 Task: Check the sale-to-list ratio of central air conditioning in the last 3 years.
Action: Mouse moved to (1018, 228)
Screenshot: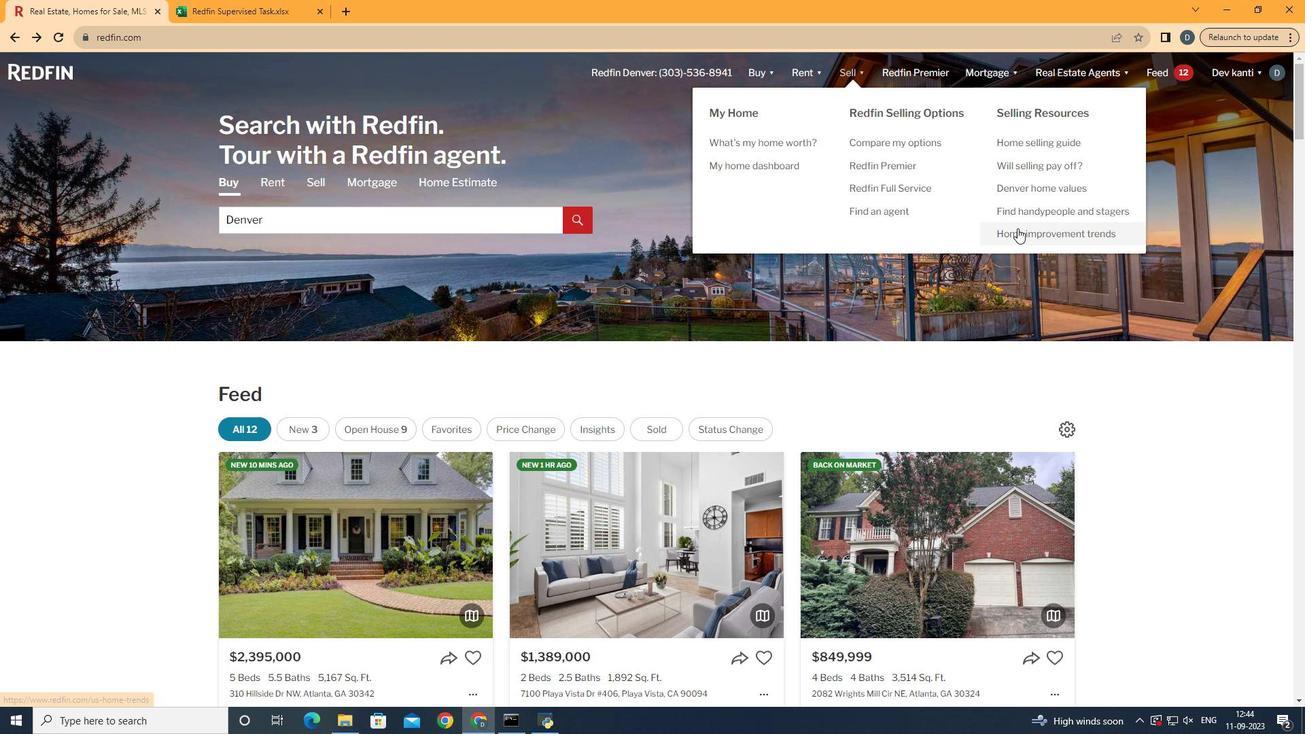
Action: Mouse pressed left at (1018, 228)
Screenshot: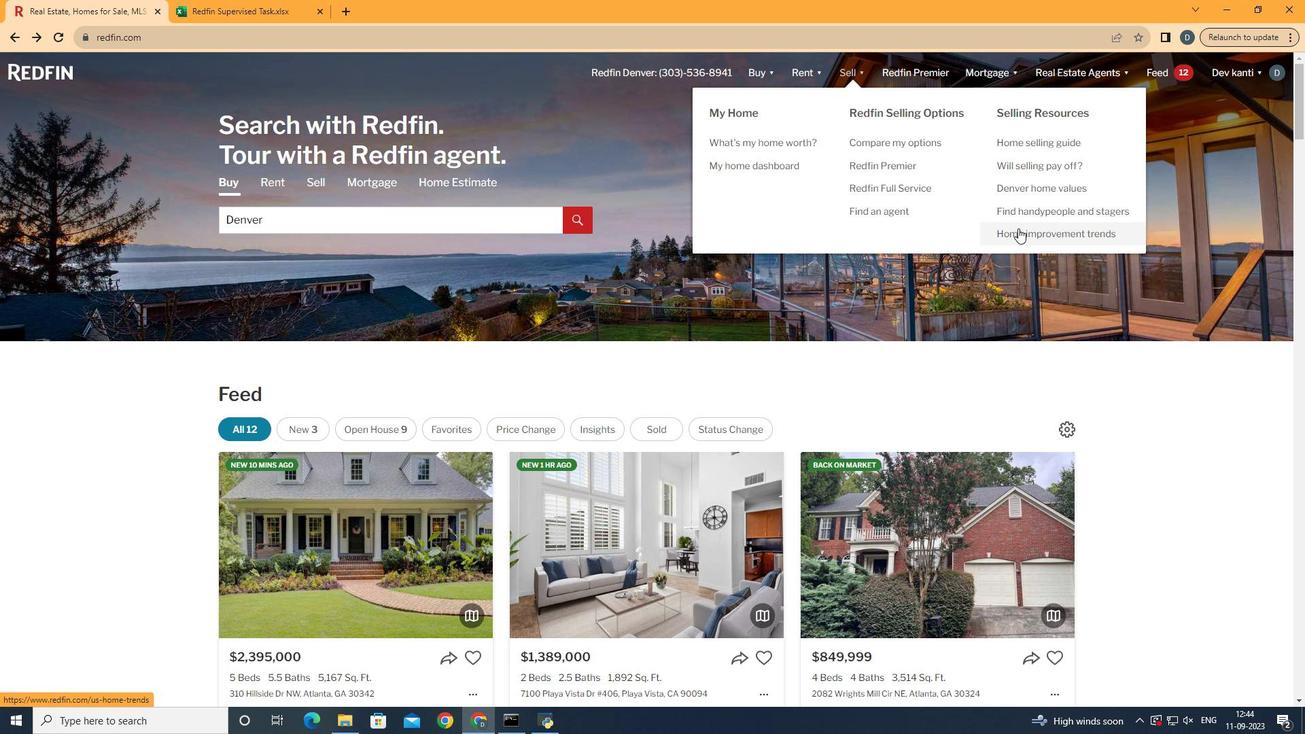 
Action: Mouse moved to (334, 268)
Screenshot: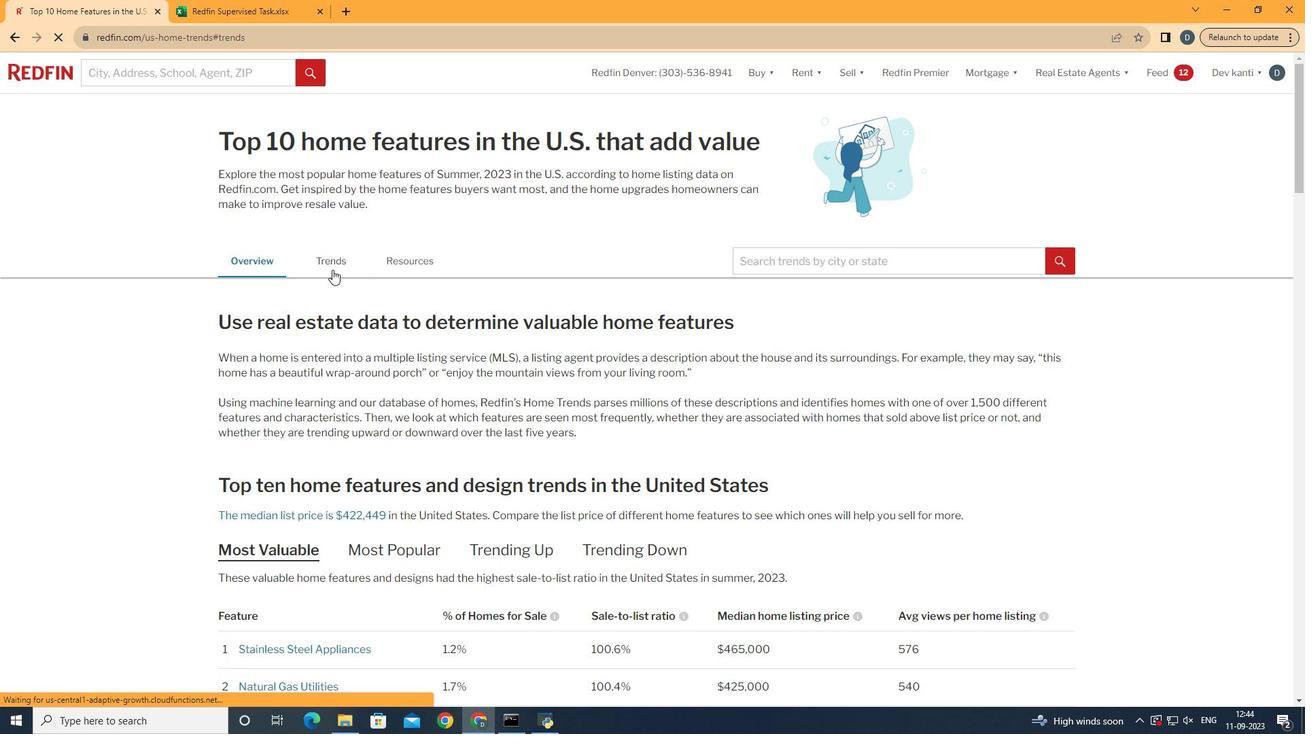 
Action: Mouse pressed left at (334, 268)
Screenshot: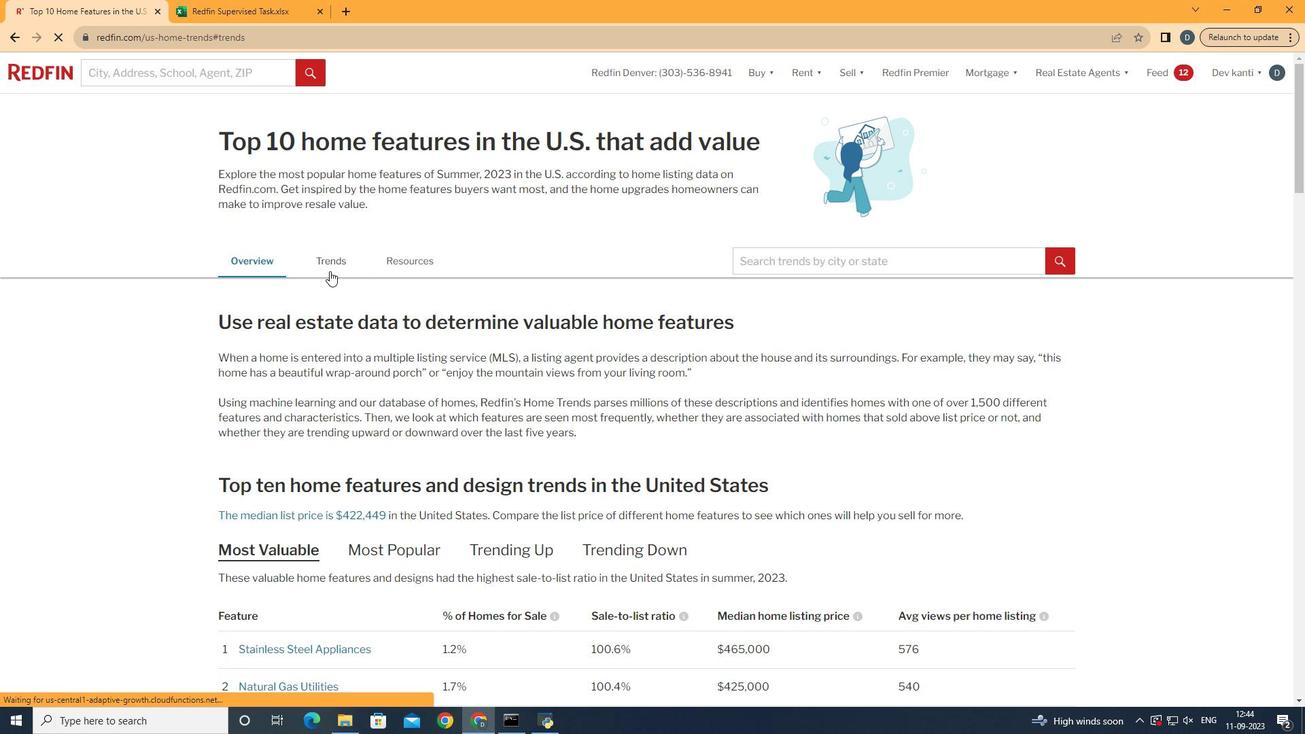 
Action: Mouse moved to (635, 414)
Screenshot: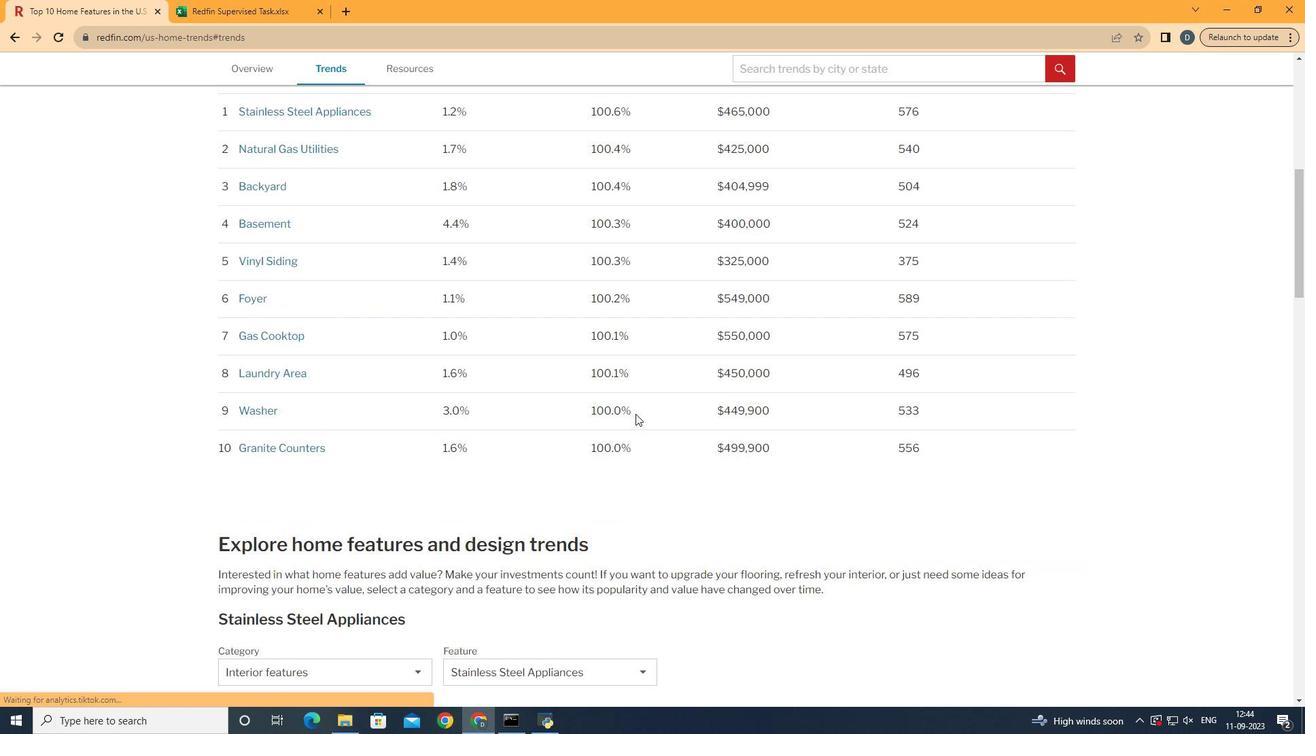 
Action: Mouse scrolled (635, 413) with delta (0, 0)
Screenshot: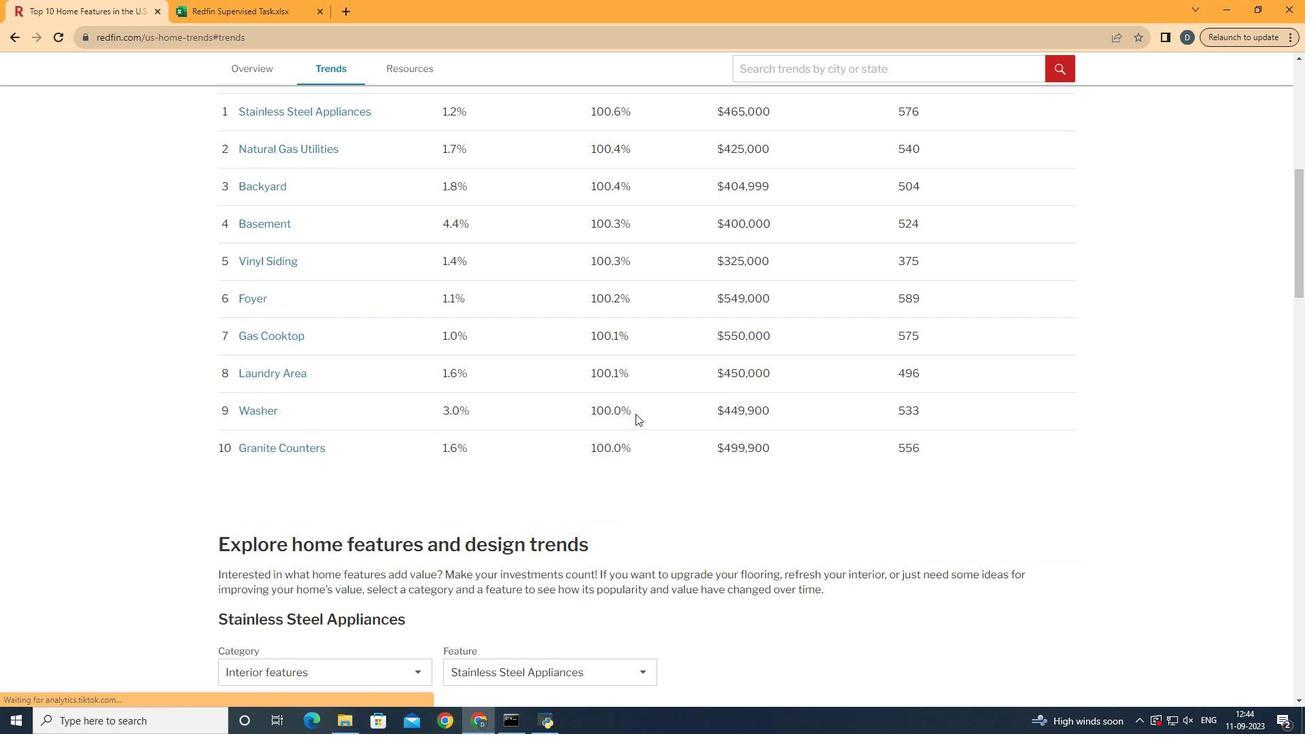 
Action: Mouse scrolled (635, 413) with delta (0, 0)
Screenshot: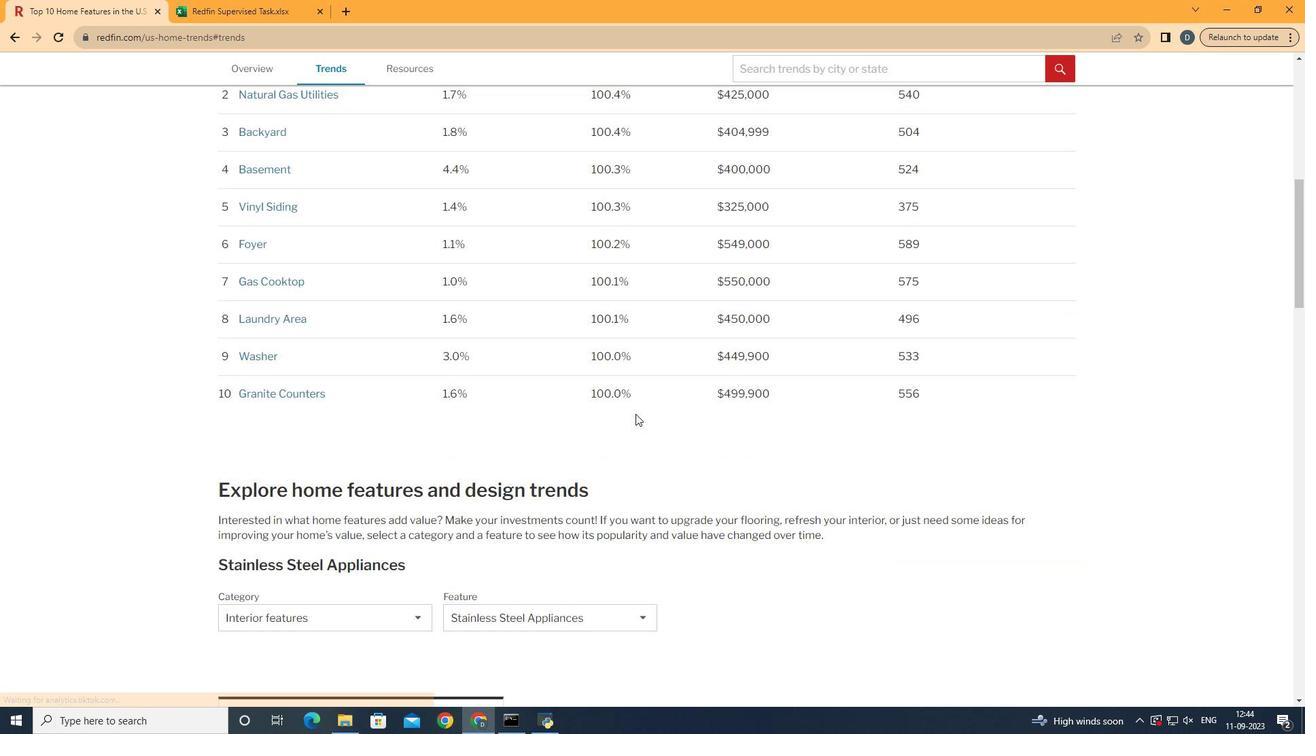 
Action: Mouse scrolled (635, 413) with delta (0, 0)
Screenshot: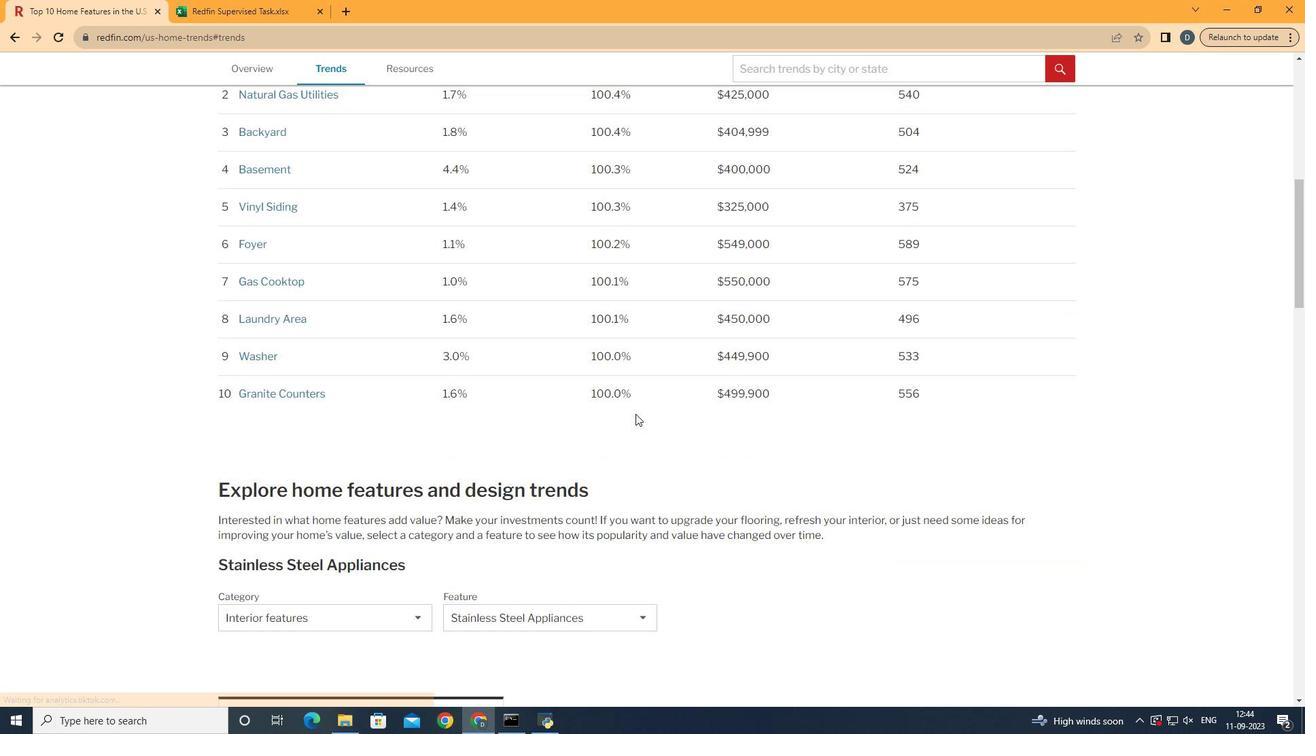 
Action: Mouse moved to (635, 412)
Screenshot: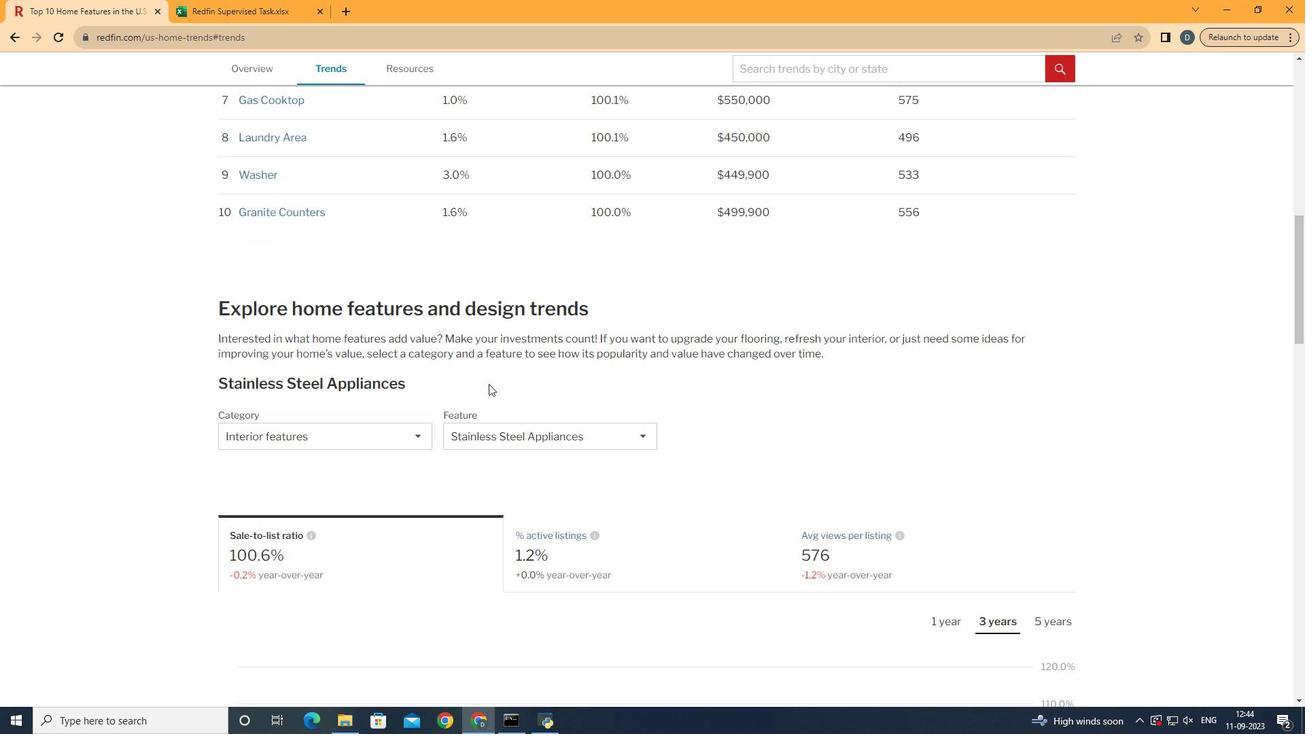 
Action: Mouse scrolled (635, 412) with delta (0, 0)
Screenshot: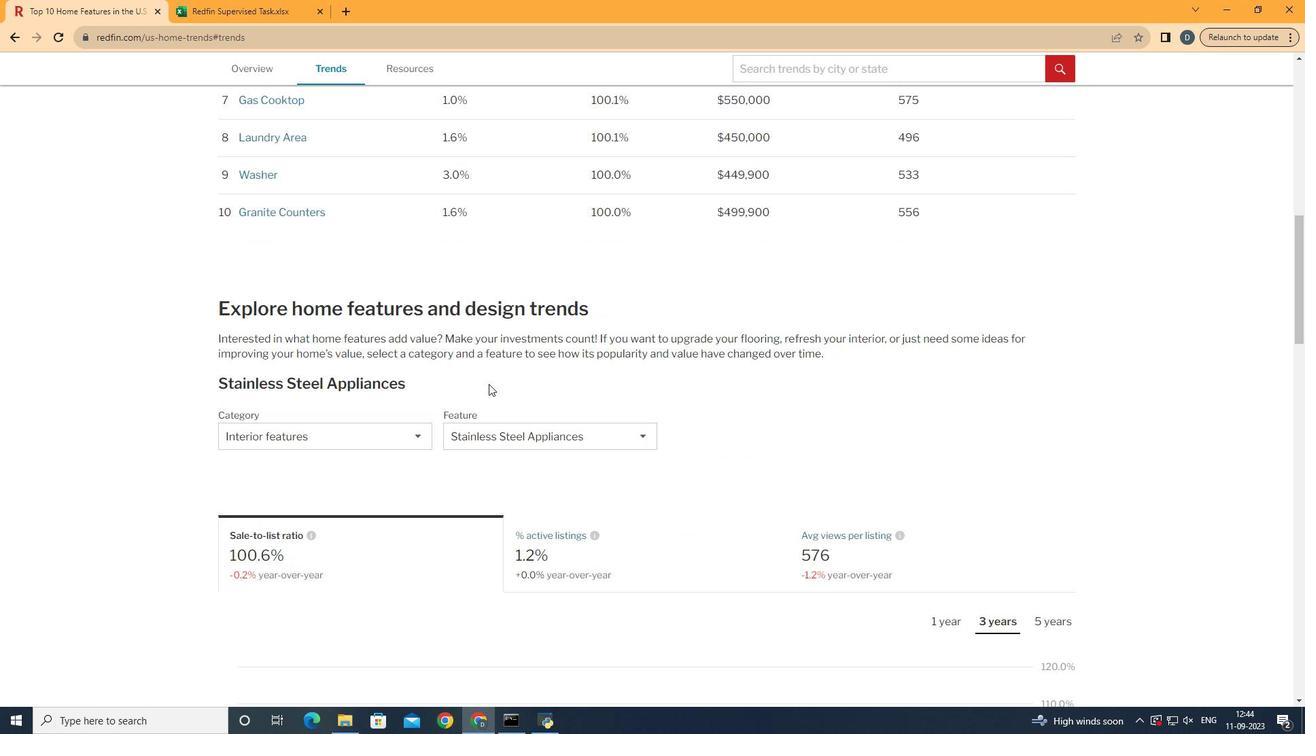 
Action: Mouse scrolled (635, 412) with delta (0, 0)
Screenshot: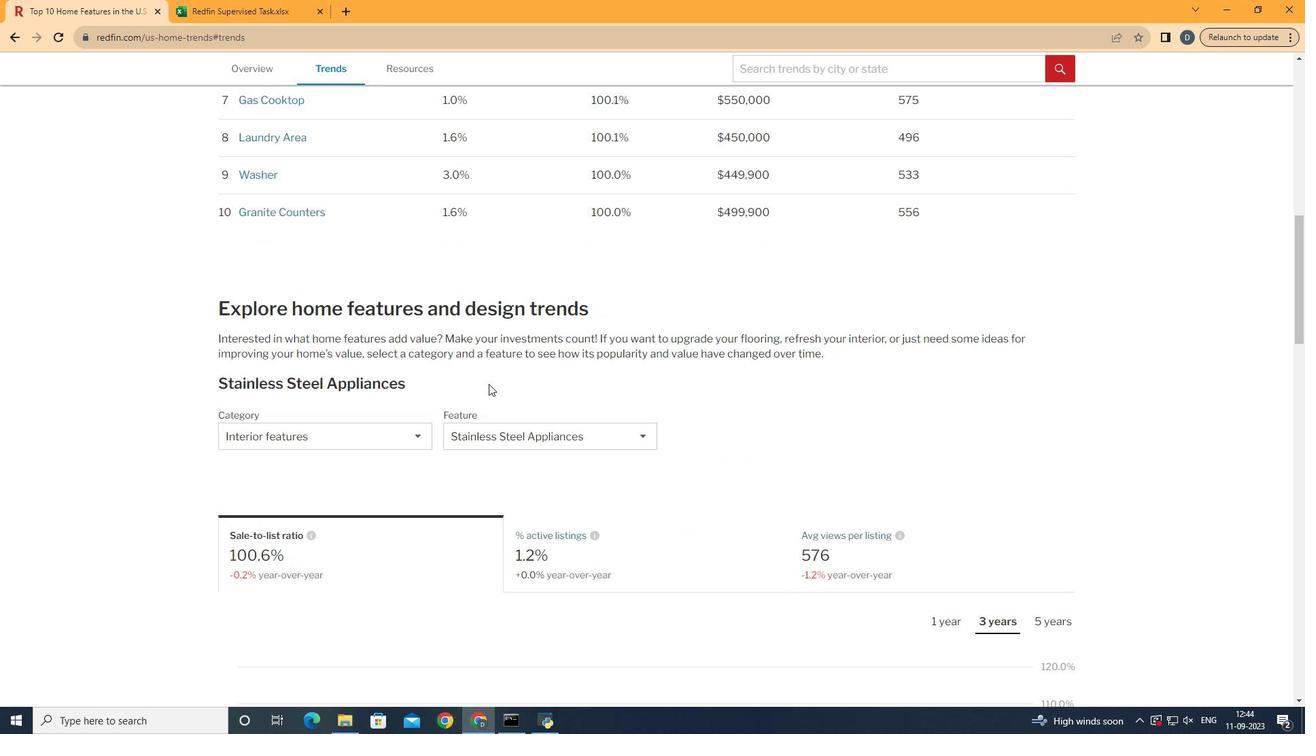 
Action: Mouse scrolled (635, 412) with delta (0, 0)
Screenshot: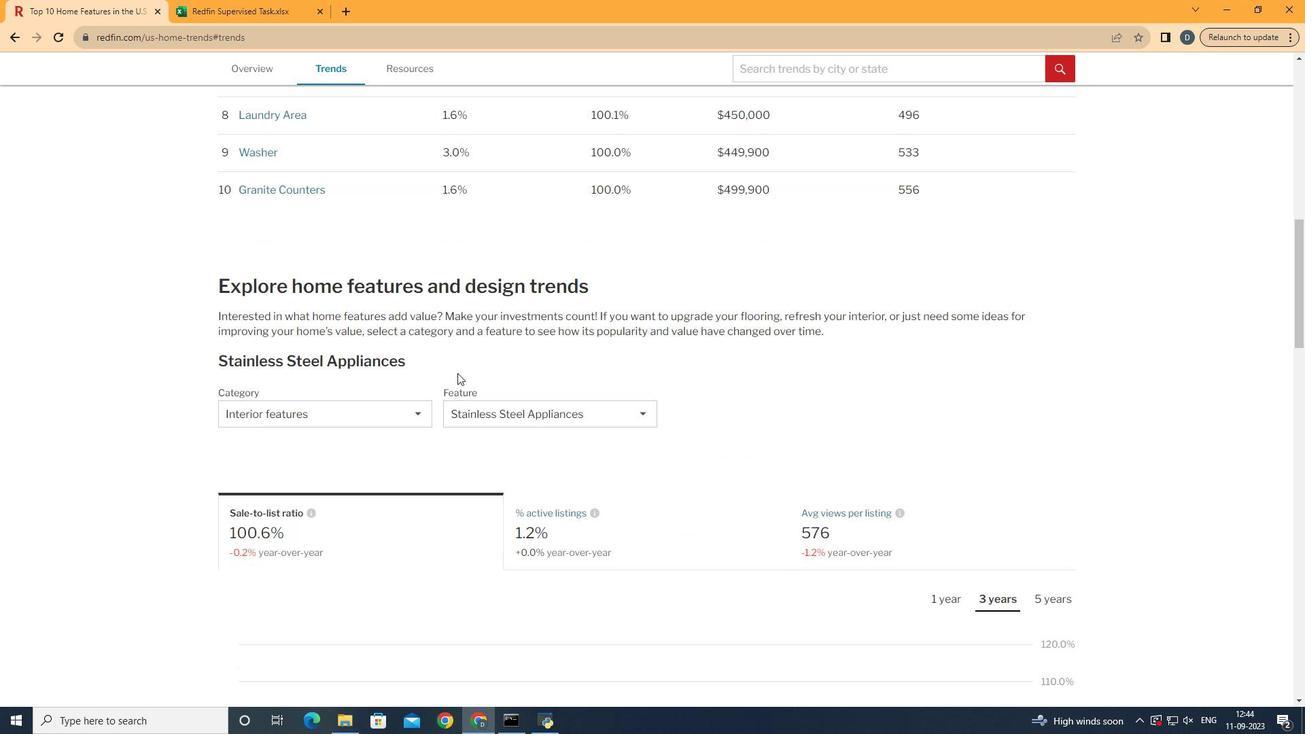 
Action: Mouse moved to (365, 425)
Screenshot: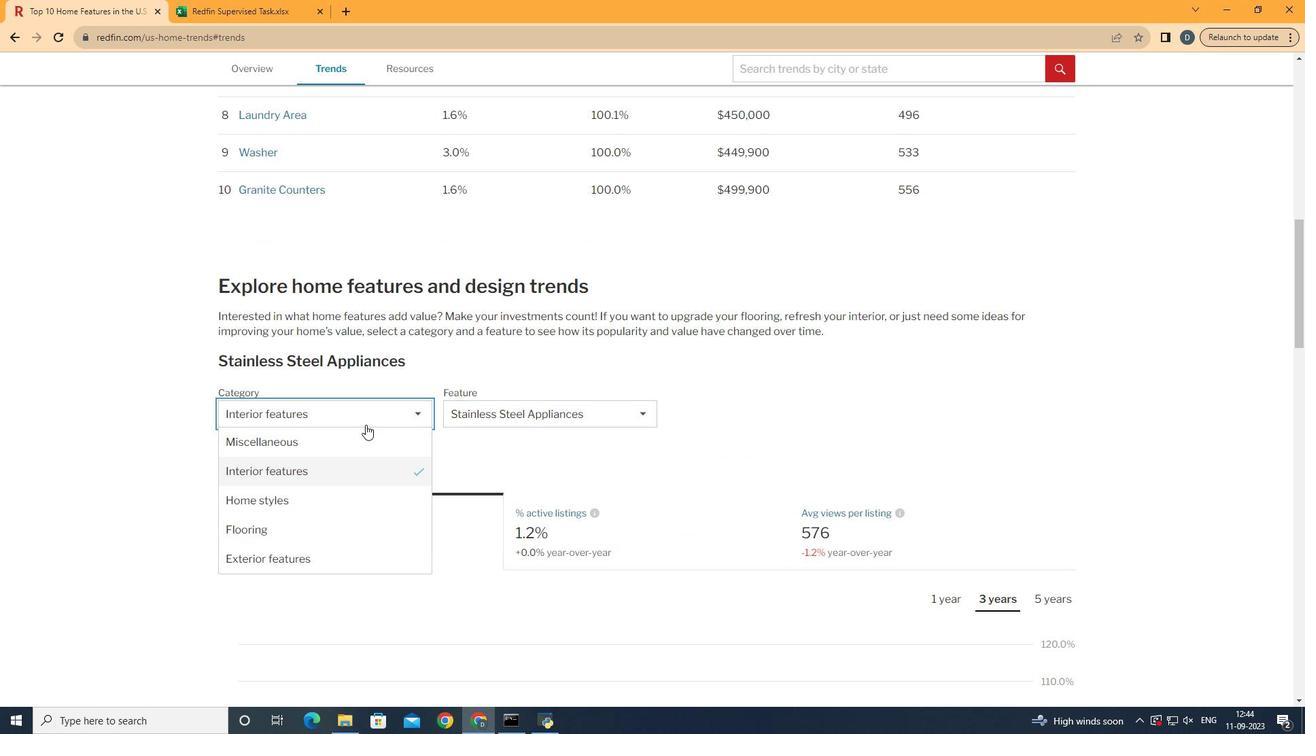 
Action: Mouse pressed left at (365, 425)
Screenshot: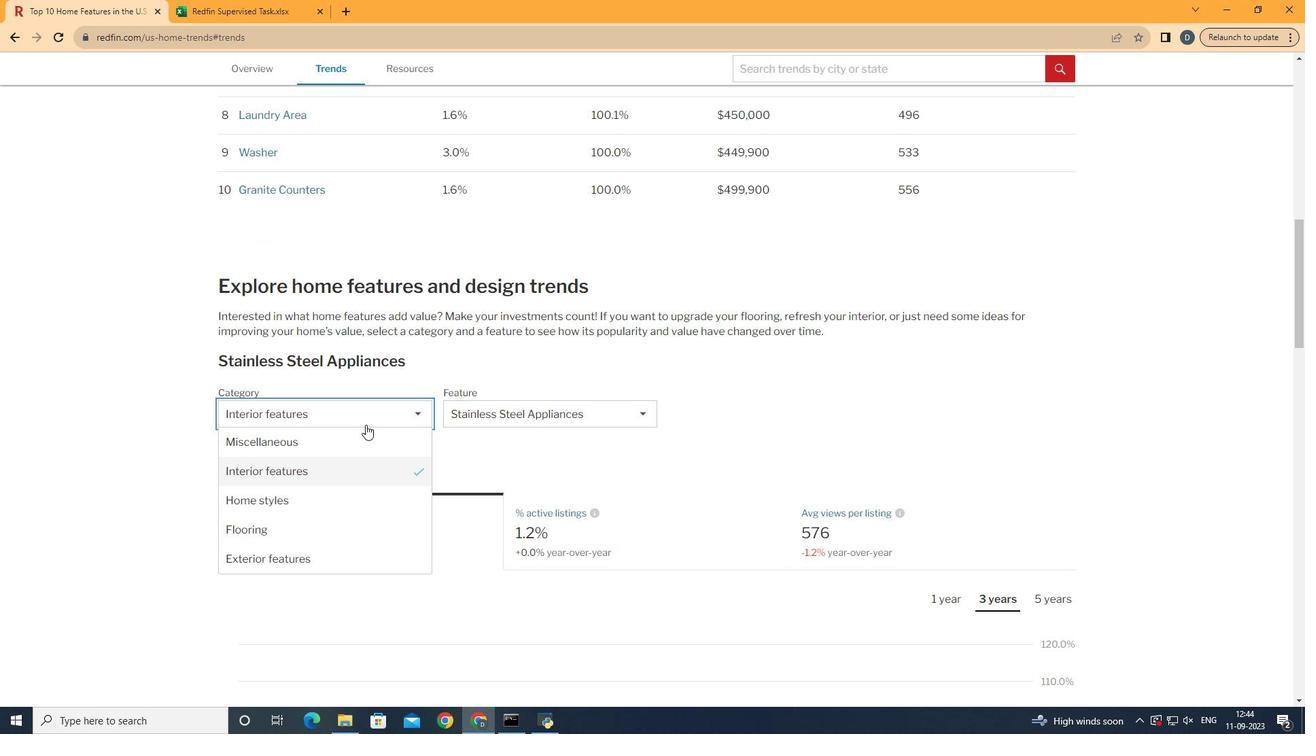 
Action: Mouse moved to (364, 478)
Screenshot: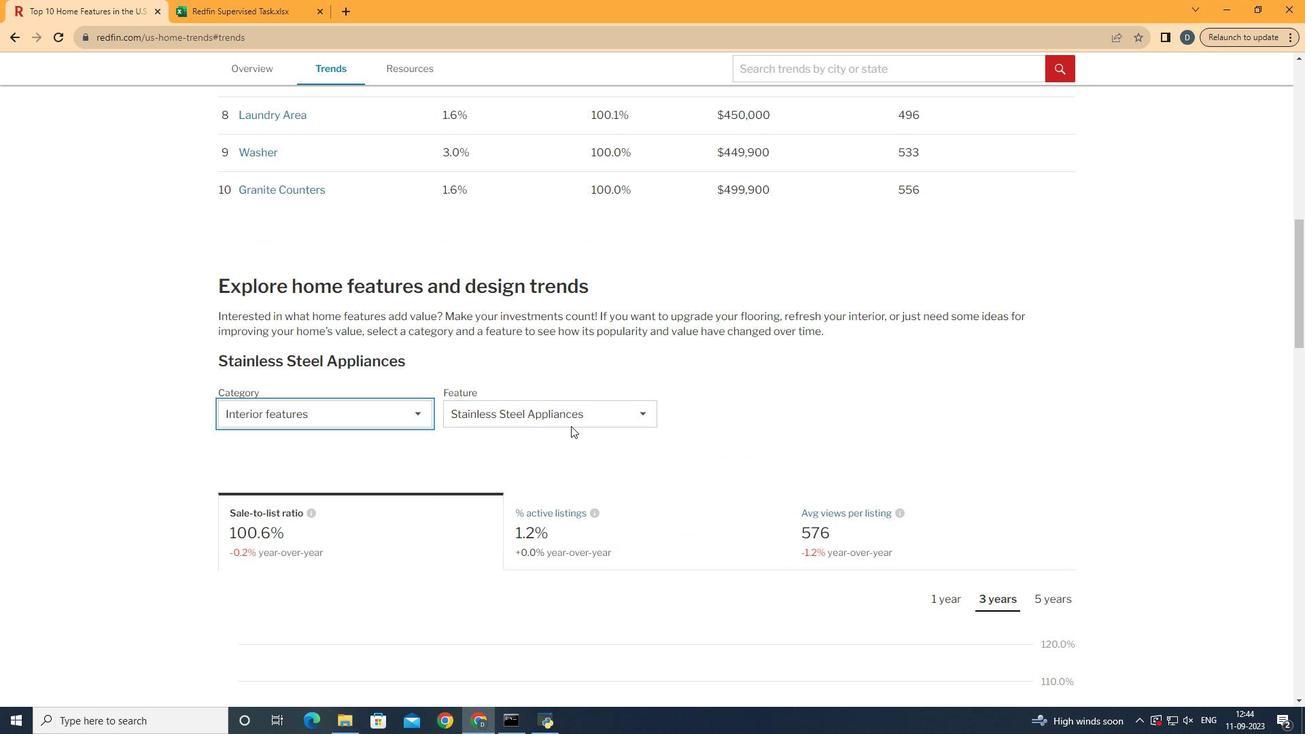 
Action: Mouse pressed left at (364, 478)
Screenshot: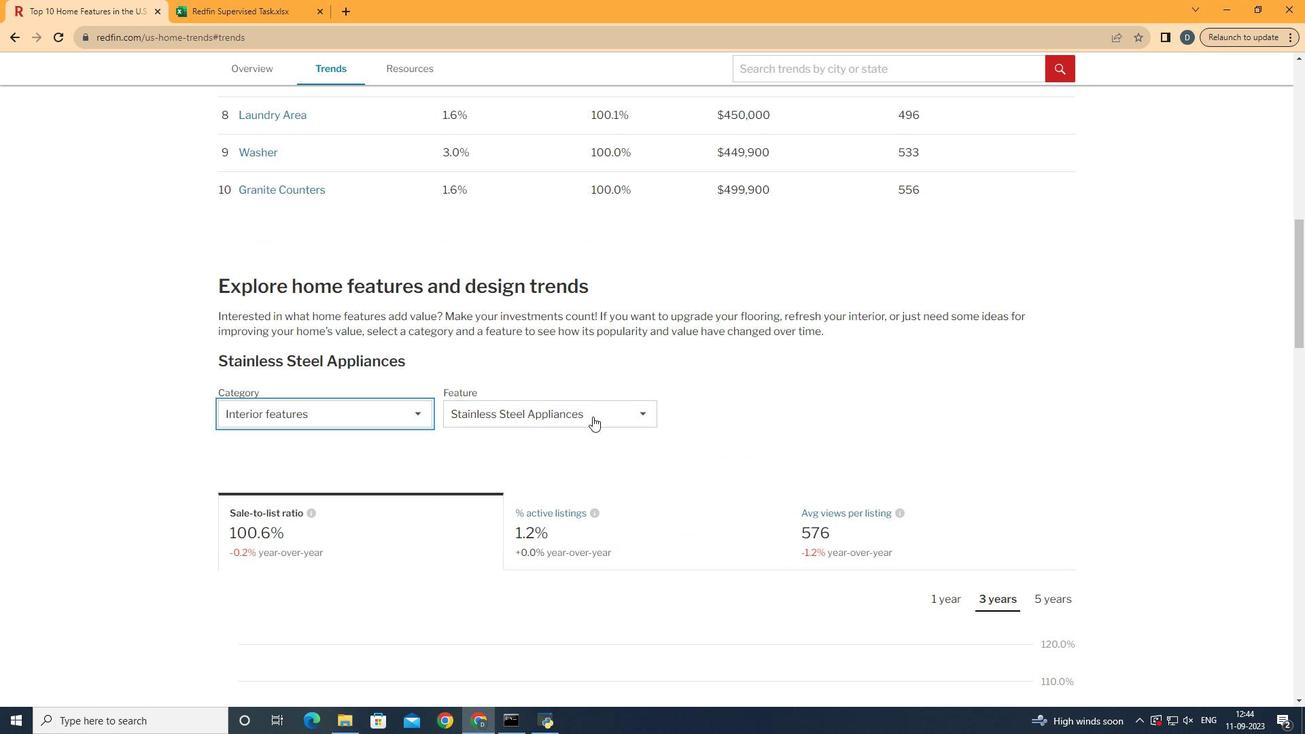 
Action: Mouse moved to (592, 416)
Screenshot: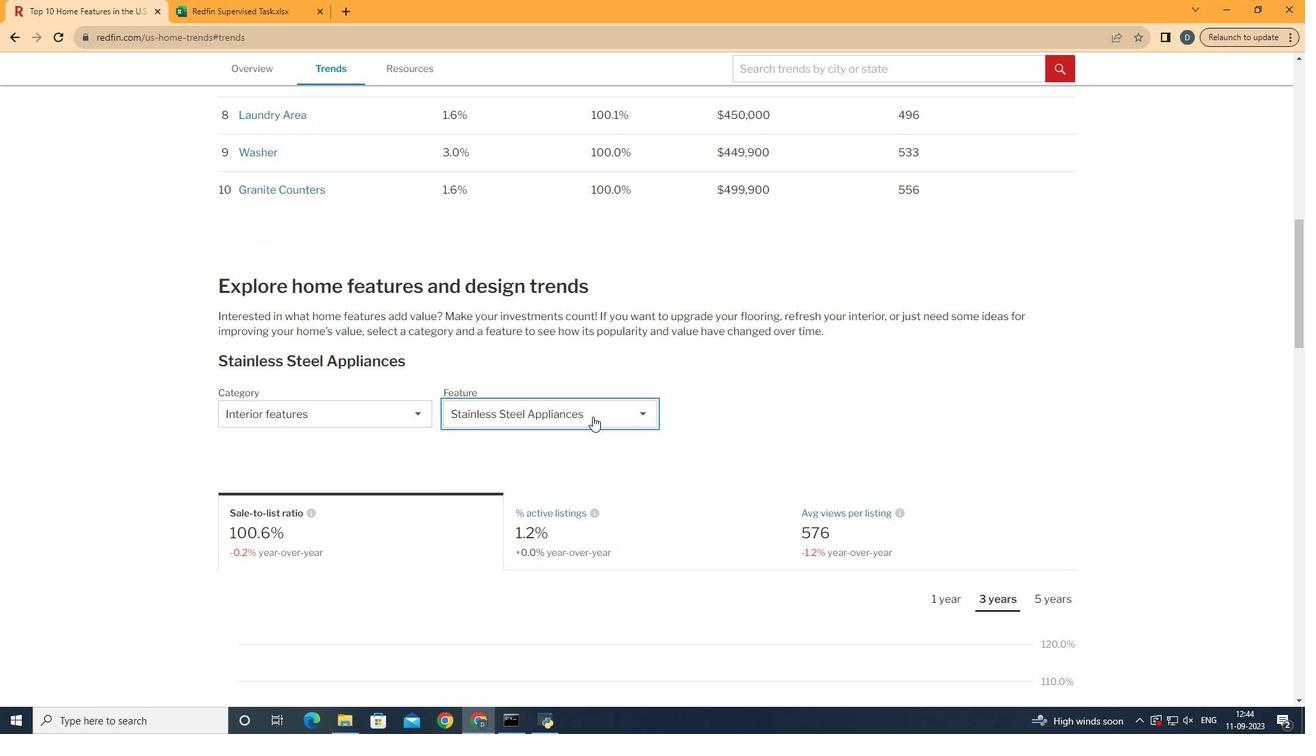 
Action: Mouse pressed left at (592, 416)
Screenshot: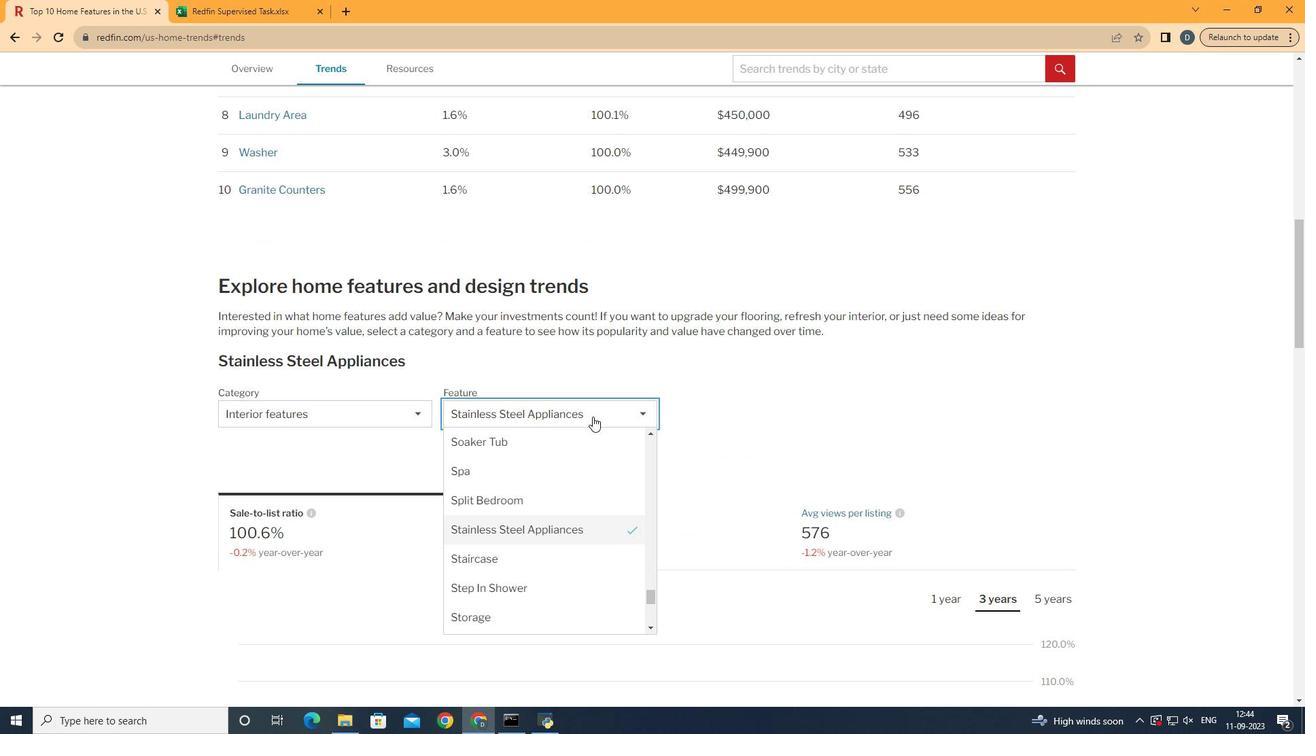 
Action: Mouse moved to (637, 320)
Screenshot: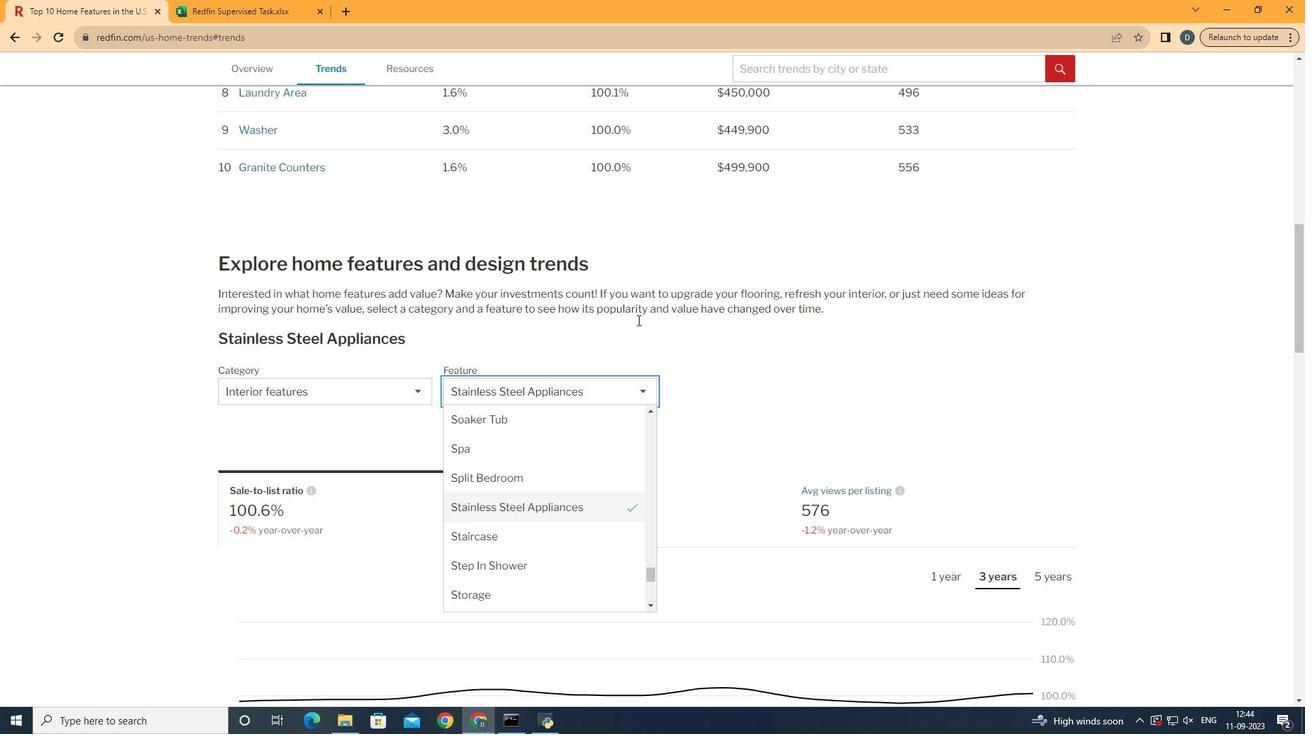 
Action: Mouse scrolled (637, 319) with delta (0, 0)
Screenshot: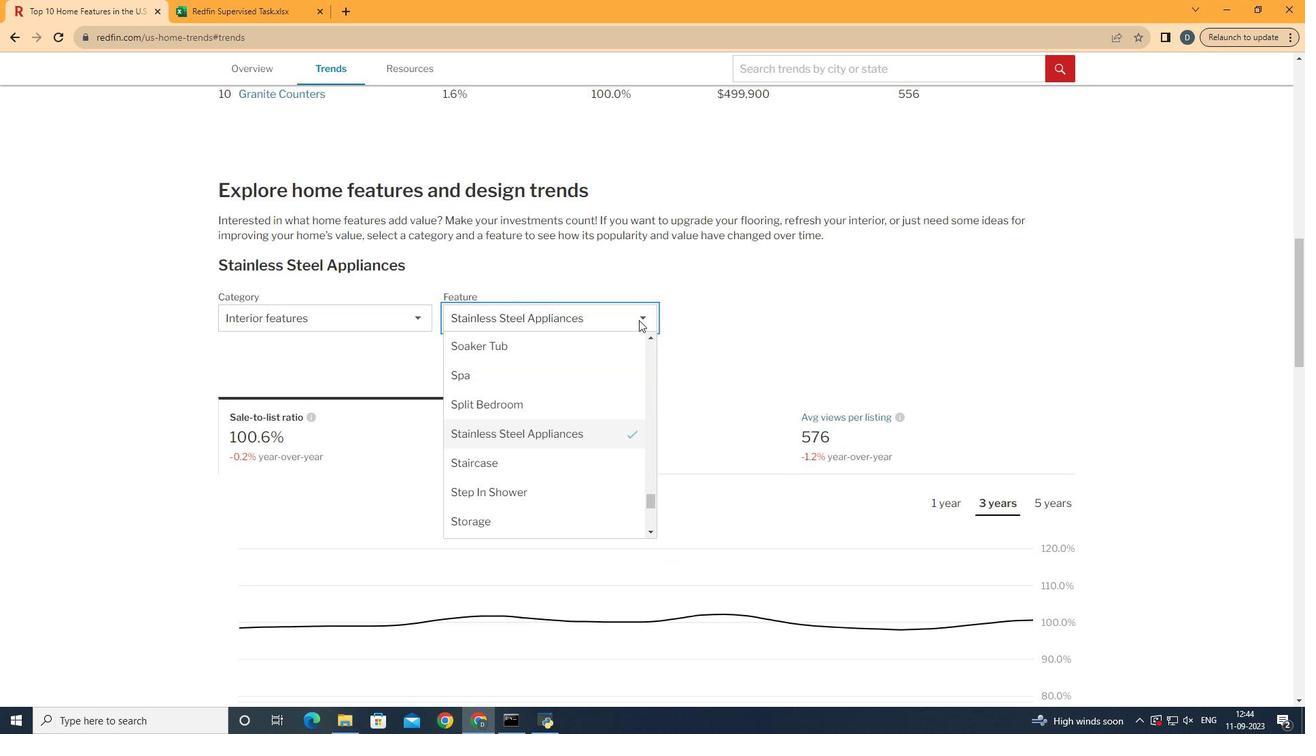 
Action: Mouse scrolled (637, 319) with delta (0, 0)
Screenshot: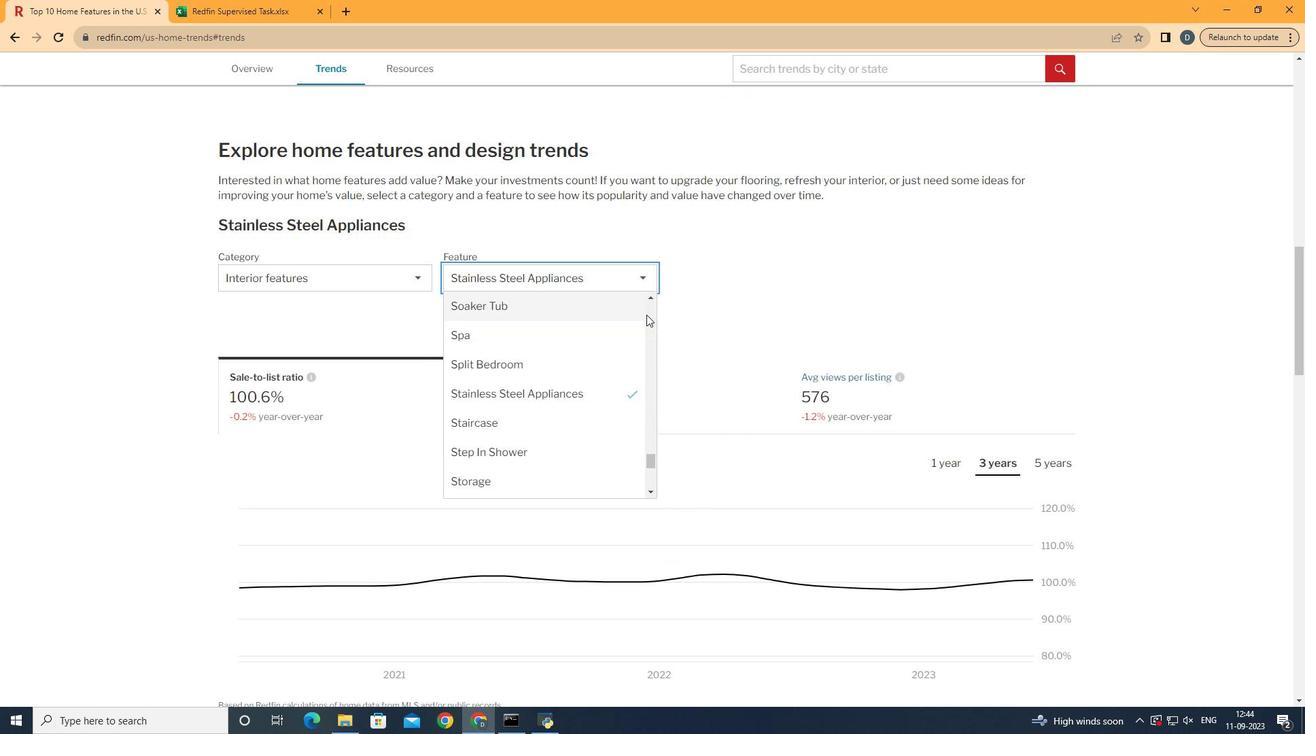 
Action: Mouse moved to (562, 403)
Screenshot: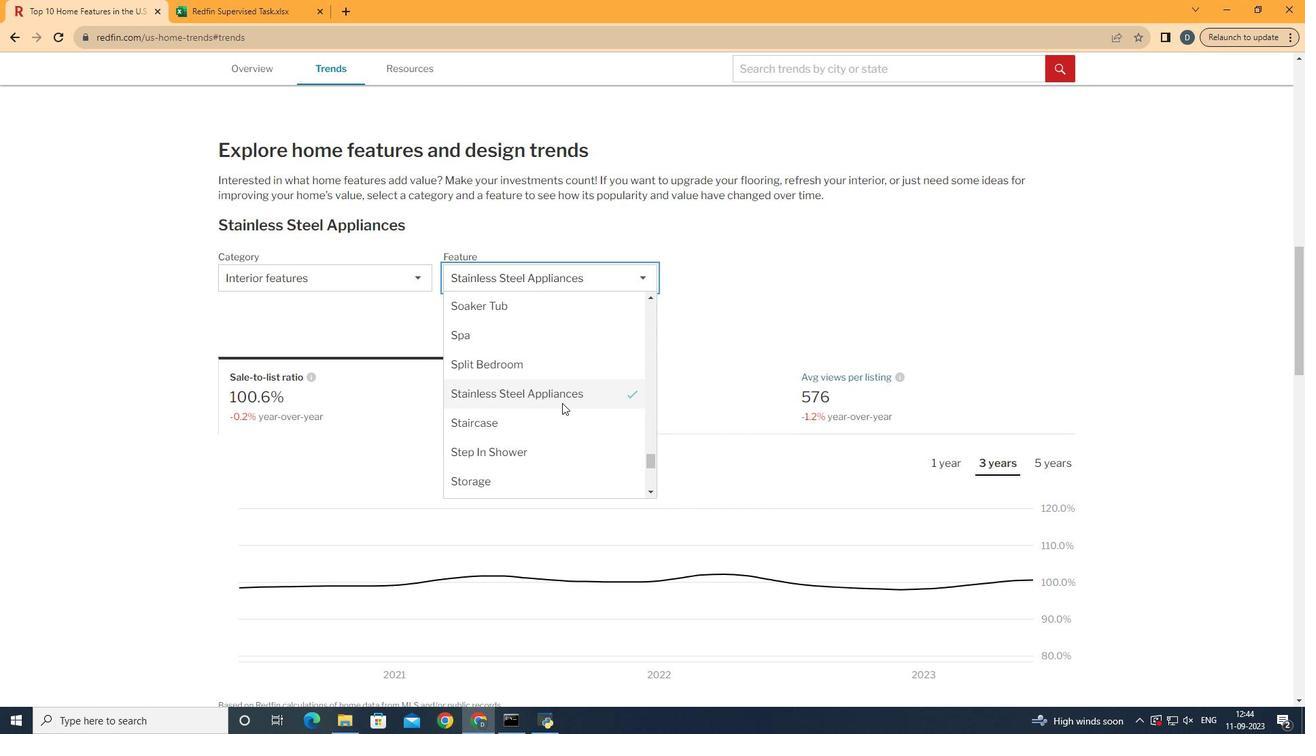 
Action: Mouse scrolled (562, 403) with delta (0, 0)
Screenshot: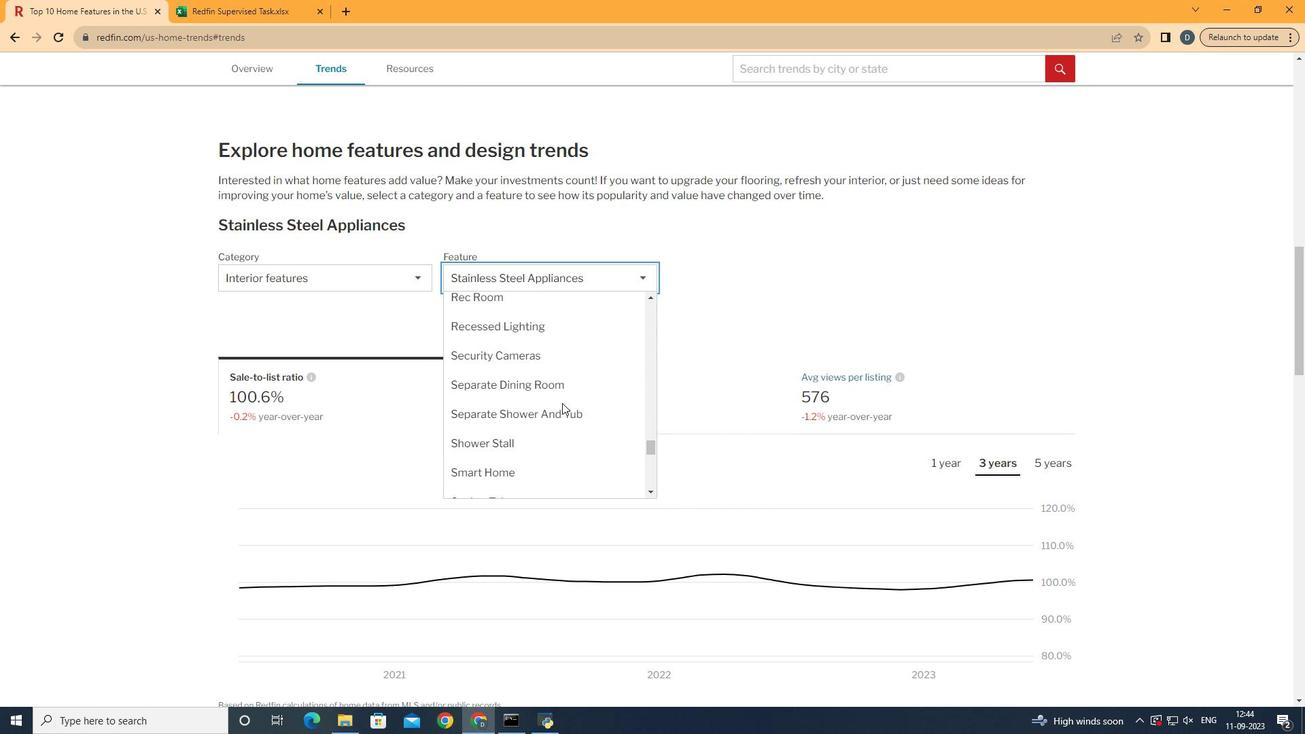 
Action: Mouse scrolled (562, 403) with delta (0, 0)
Screenshot: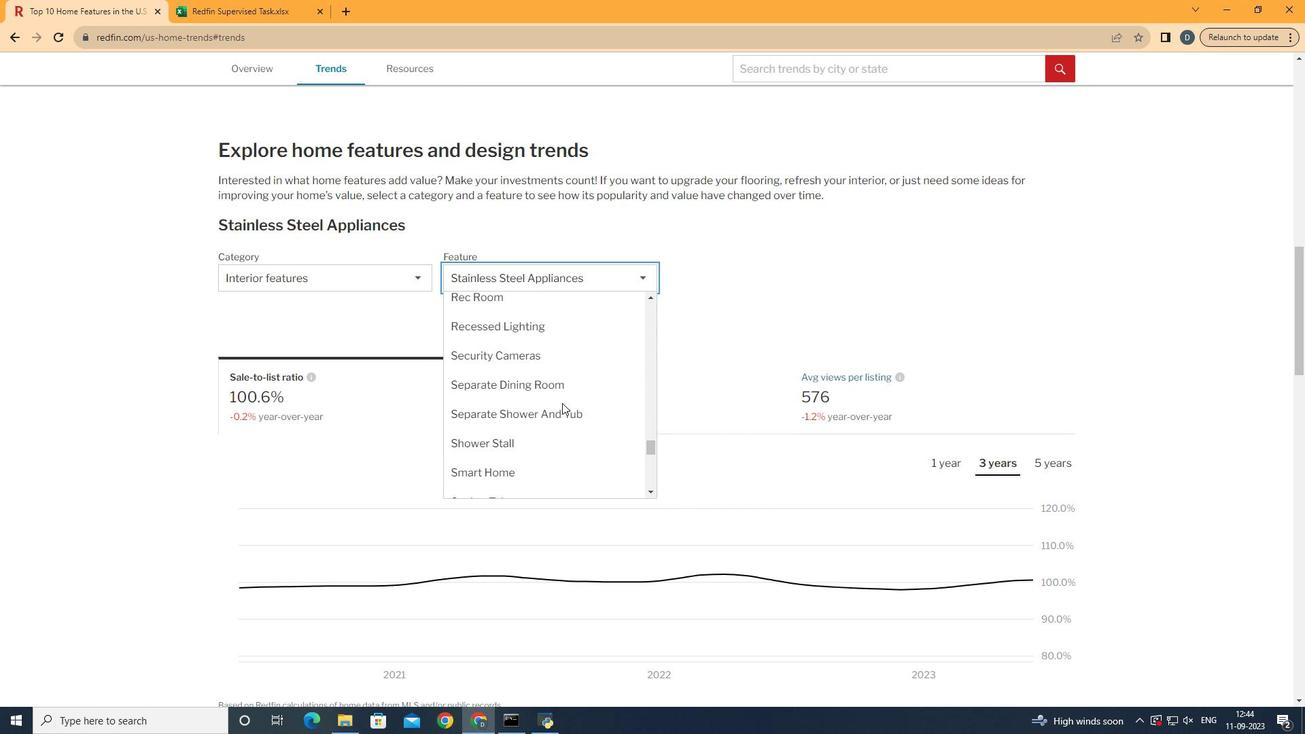 
Action: Mouse scrolled (562, 403) with delta (0, 0)
Screenshot: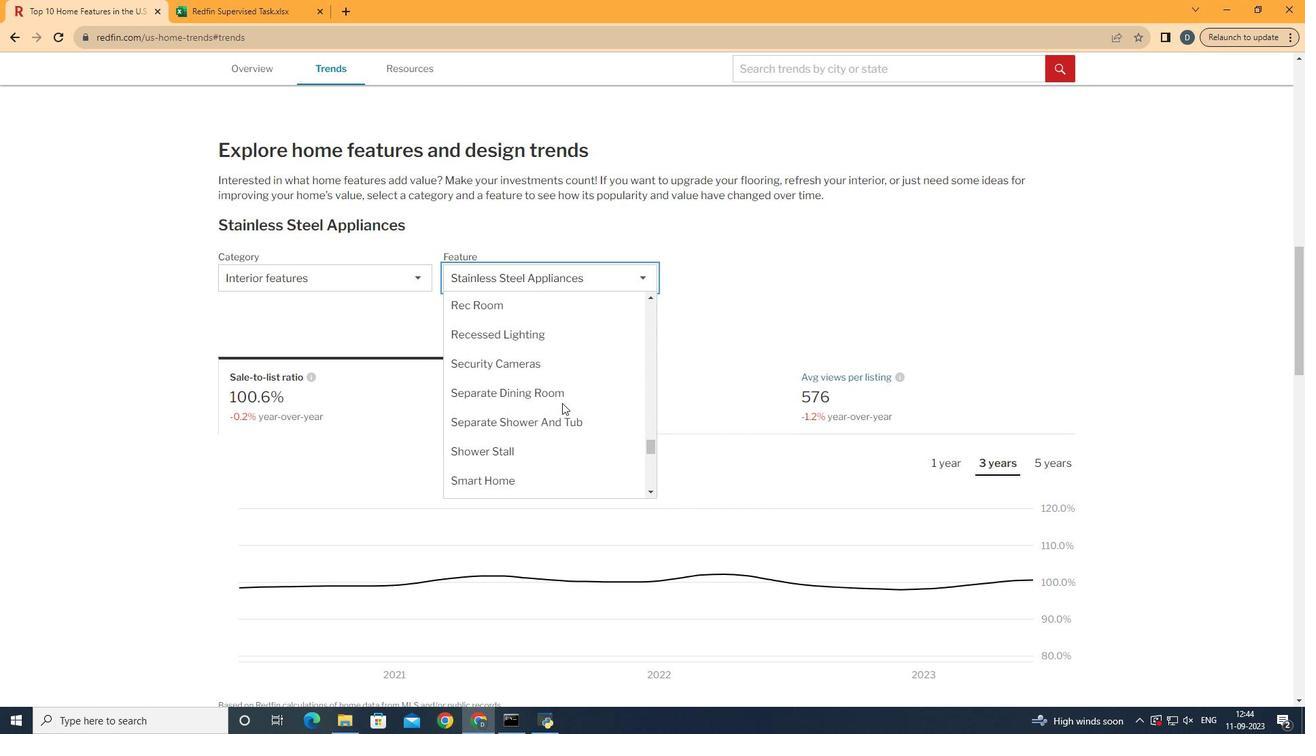 
Action: Mouse scrolled (562, 403) with delta (0, 0)
Screenshot: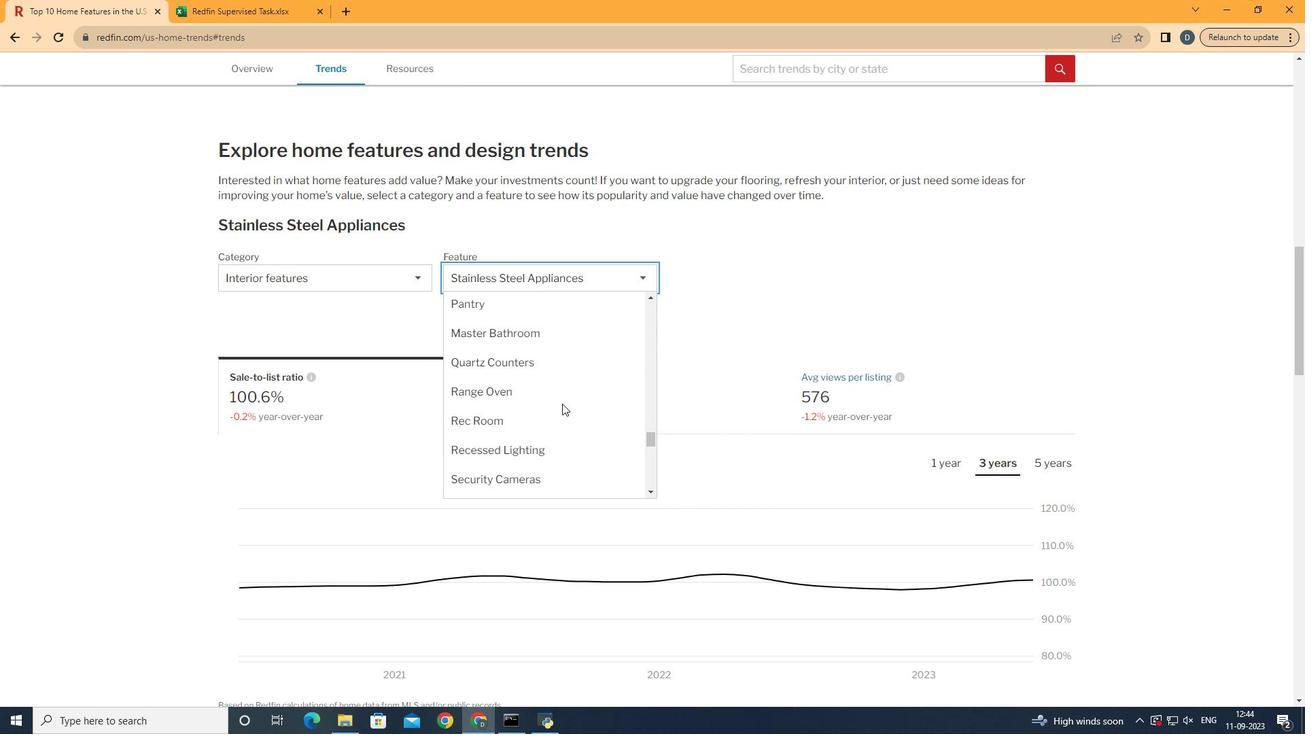 
Action: Mouse scrolled (562, 403) with delta (0, 0)
Screenshot: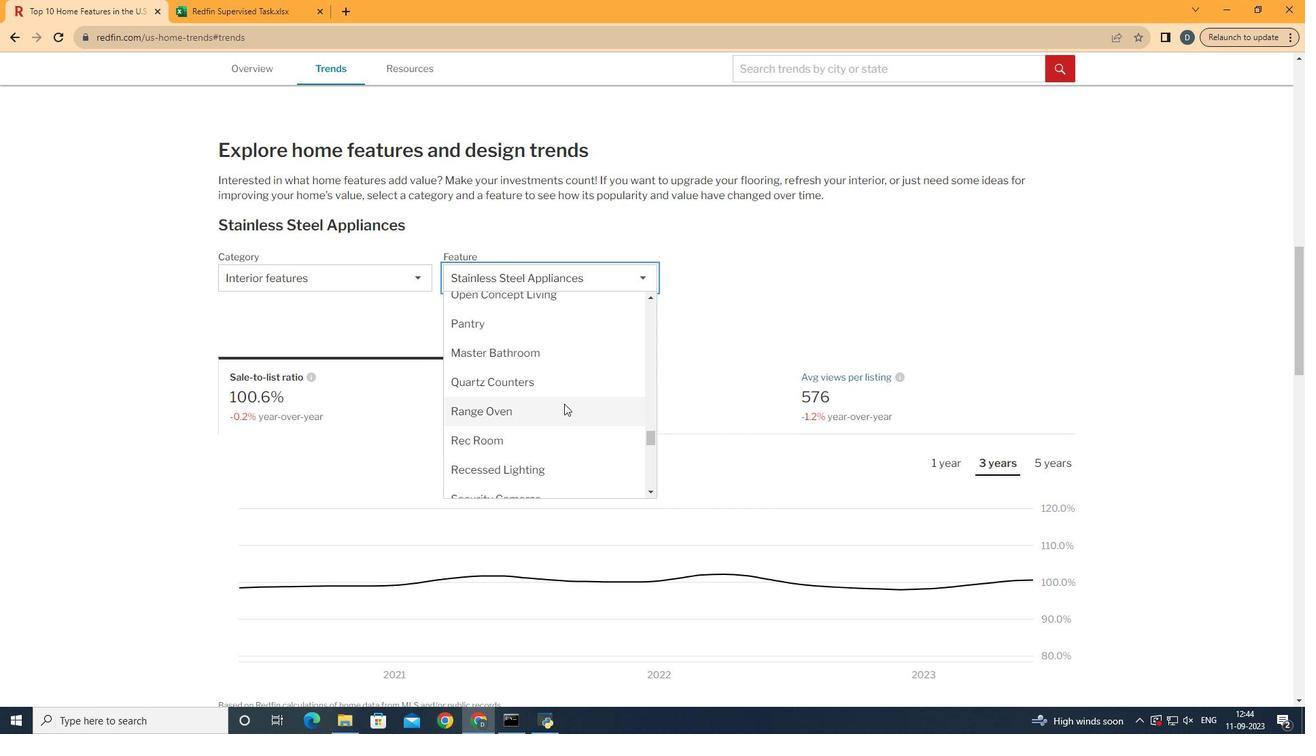 
Action: Mouse moved to (586, 413)
Screenshot: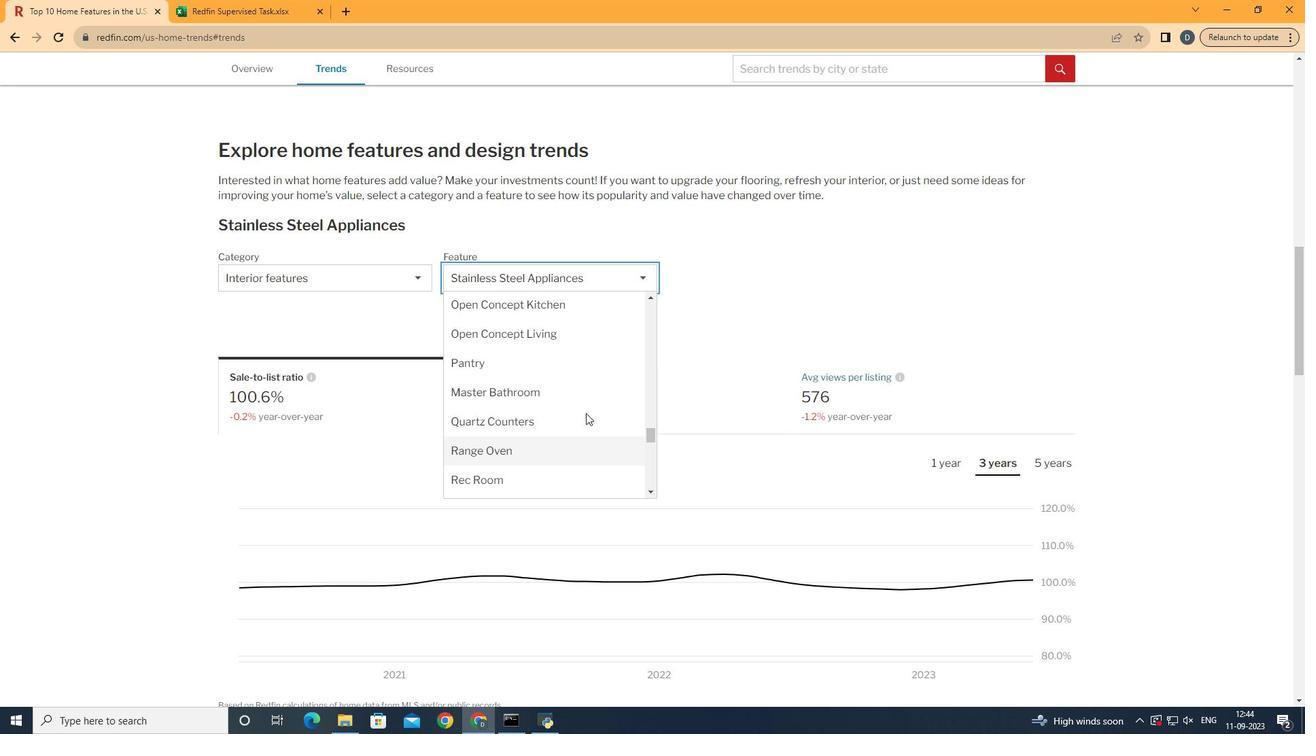 
Action: Mouse scrolled (586, 414) with delta (0, 0)
Screenshot: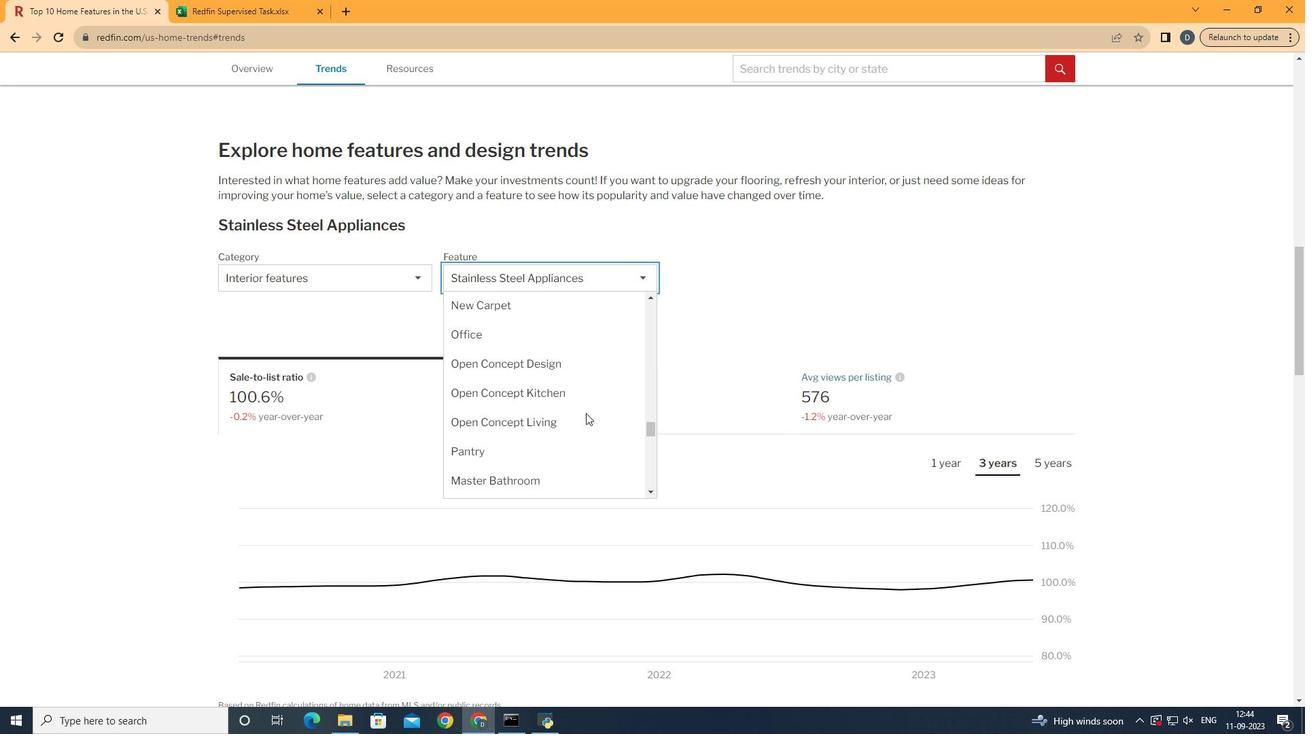 
Action: Mouse scrolled (586, 414) with delta (0, 0)
Screenshot: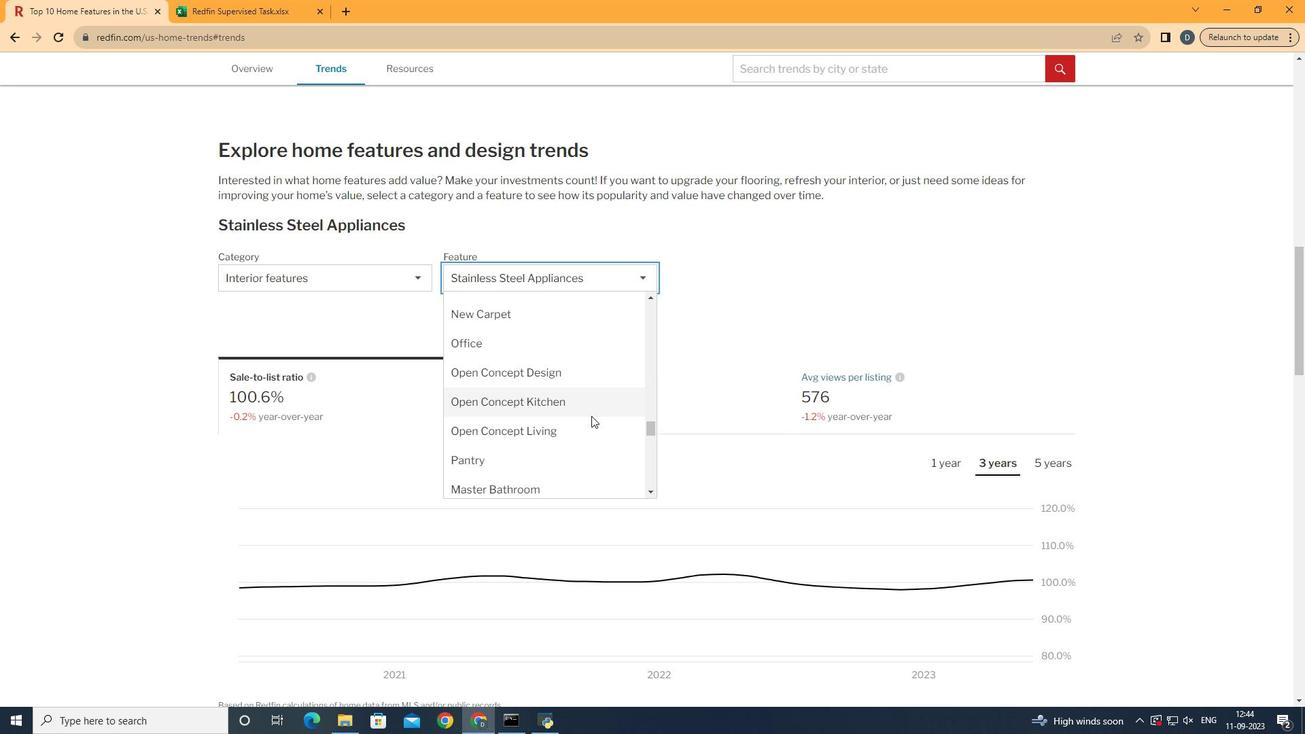 
Action: Mouse moved to (592, 416)
Screenshot: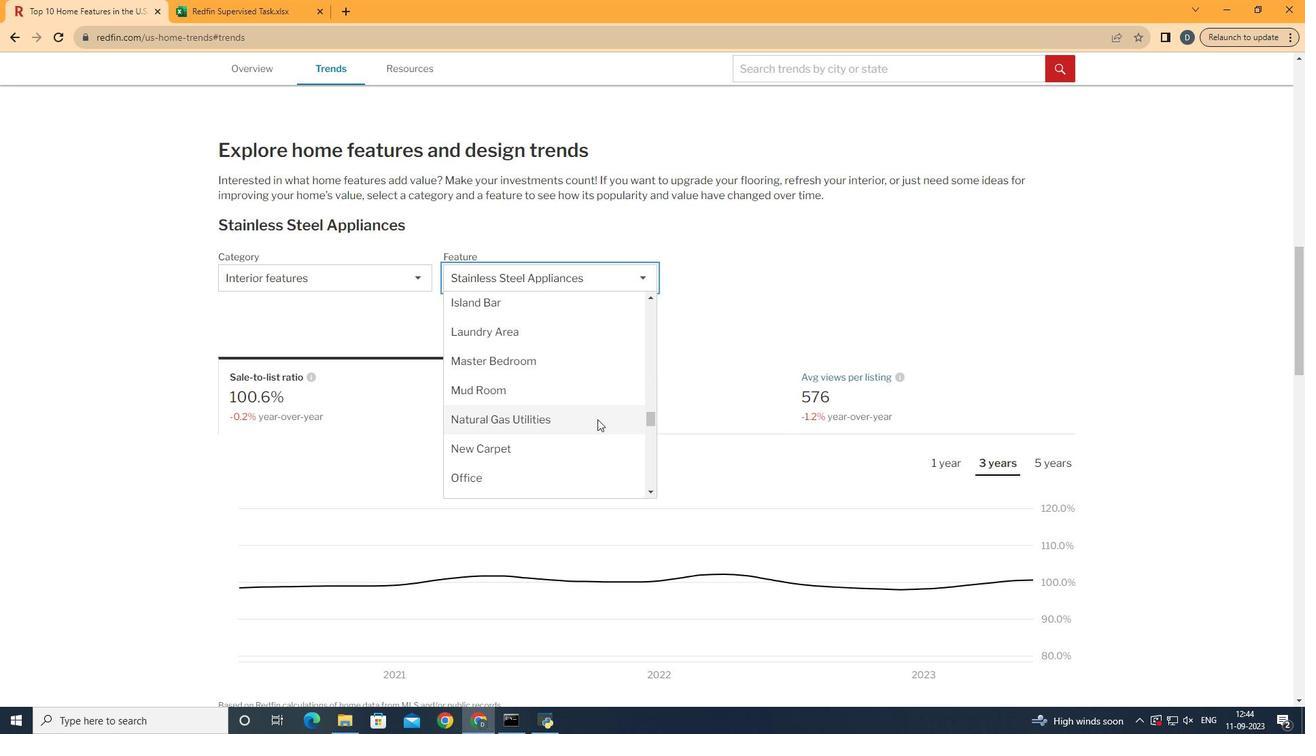 
Action: Mouse scrolled (592, 416) with delta (0, 0)
Screenshot: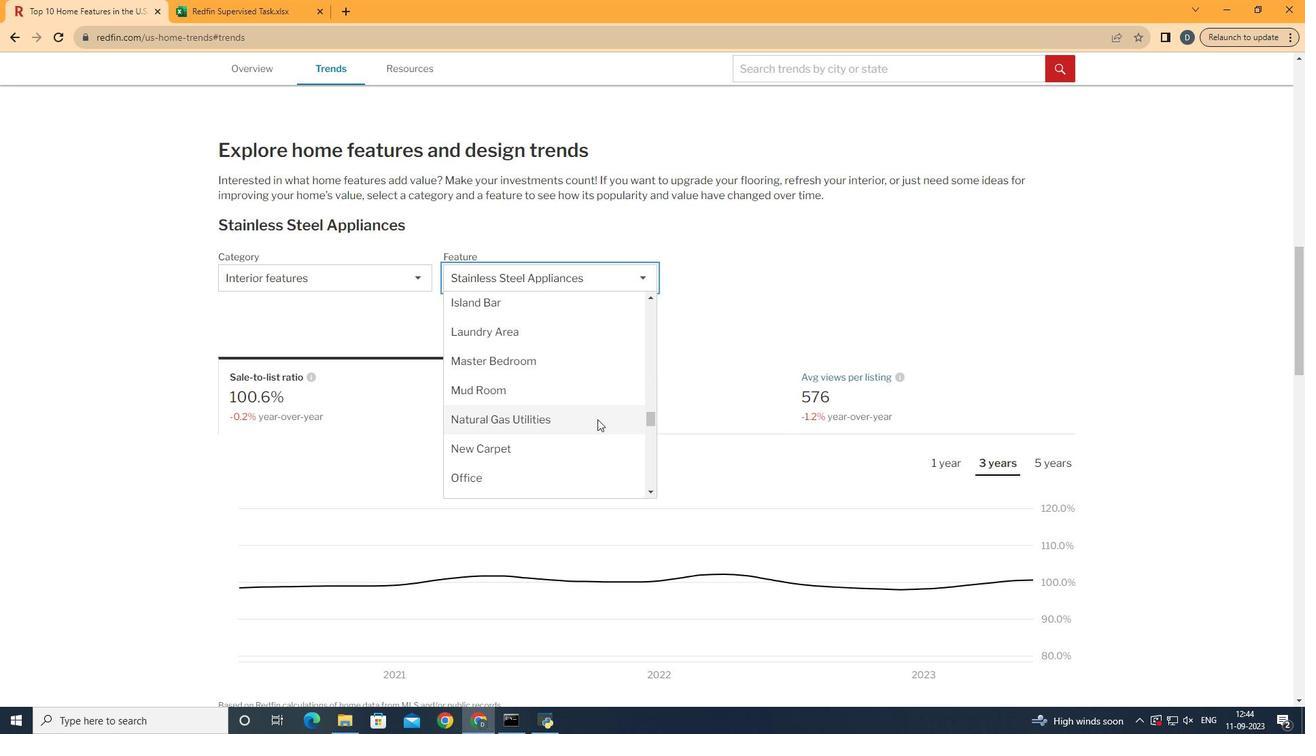 
Action: Mouse moved to (592, 416)
Screenshot: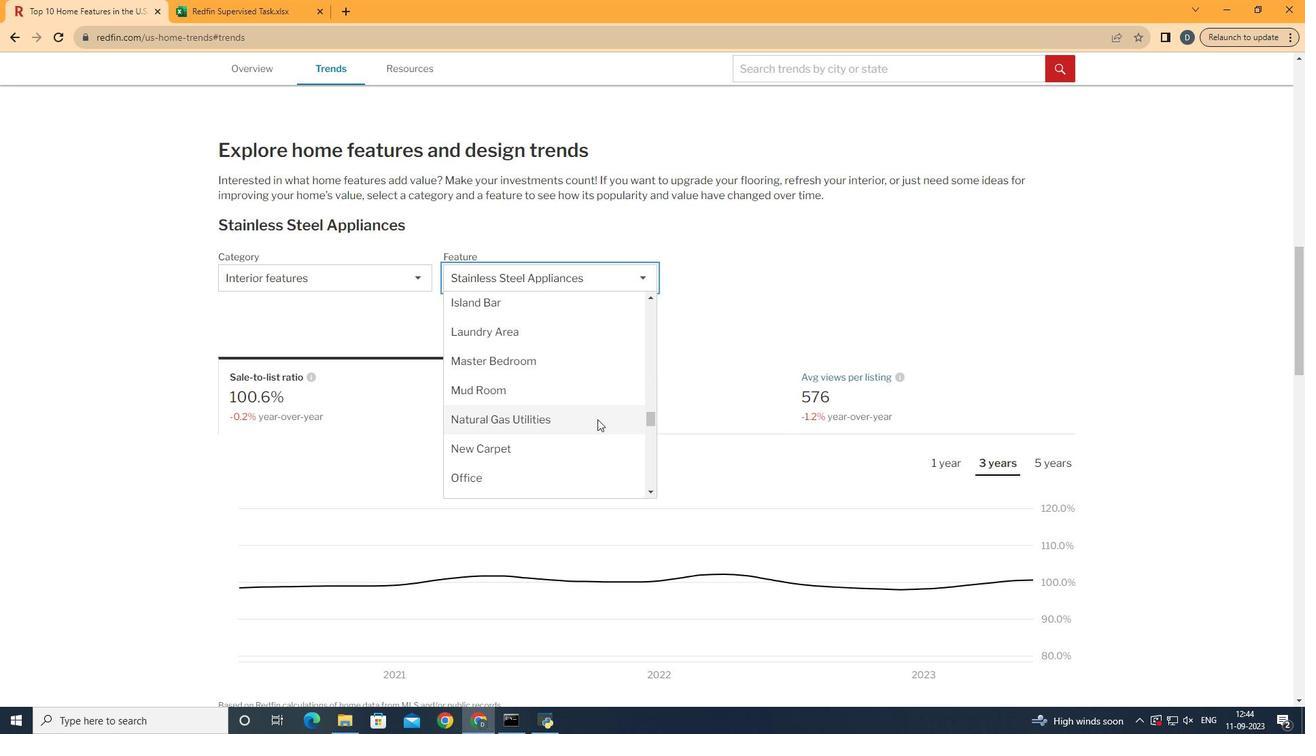 
Action: Mouse scrolled (592, 417) with delta (0, 0)
Screenshot: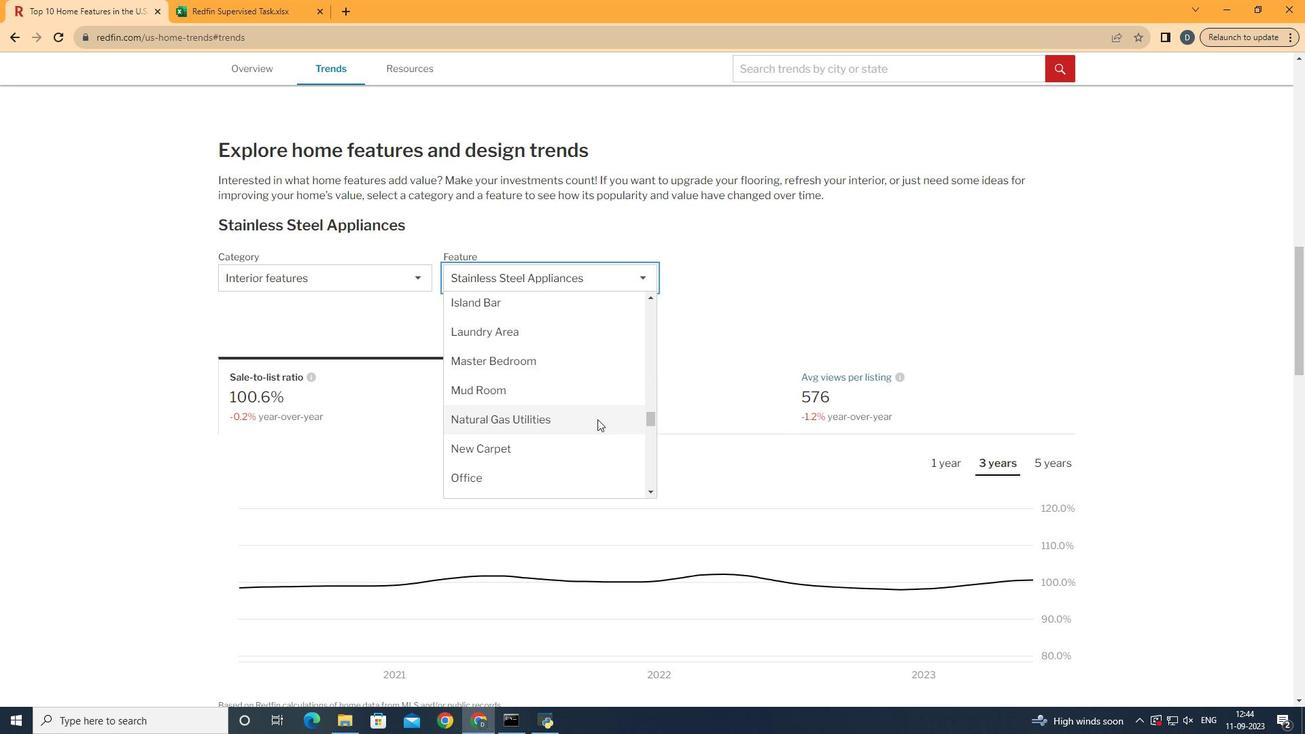 
Action: Mouse moved to (597, 419)
Screenshot: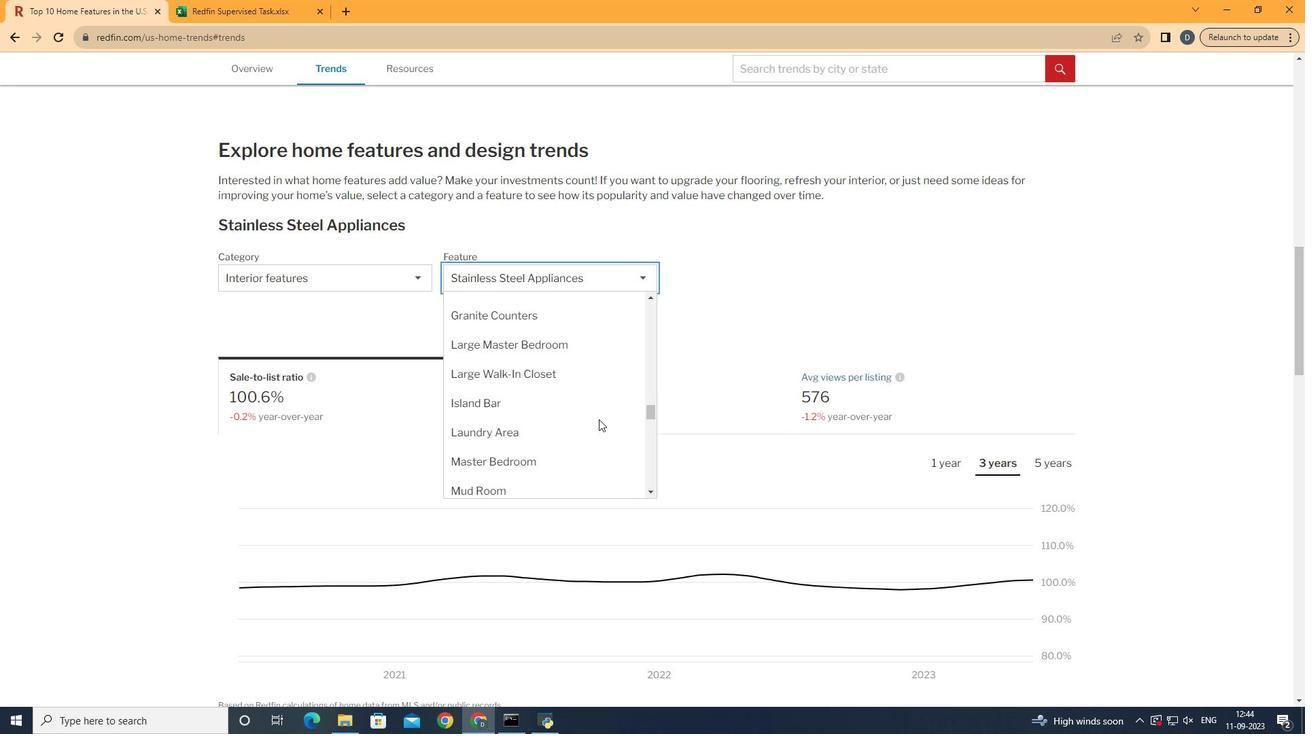 
Action: Mouse scrolled (597, 420) with delta (0, 0)
Screenshot: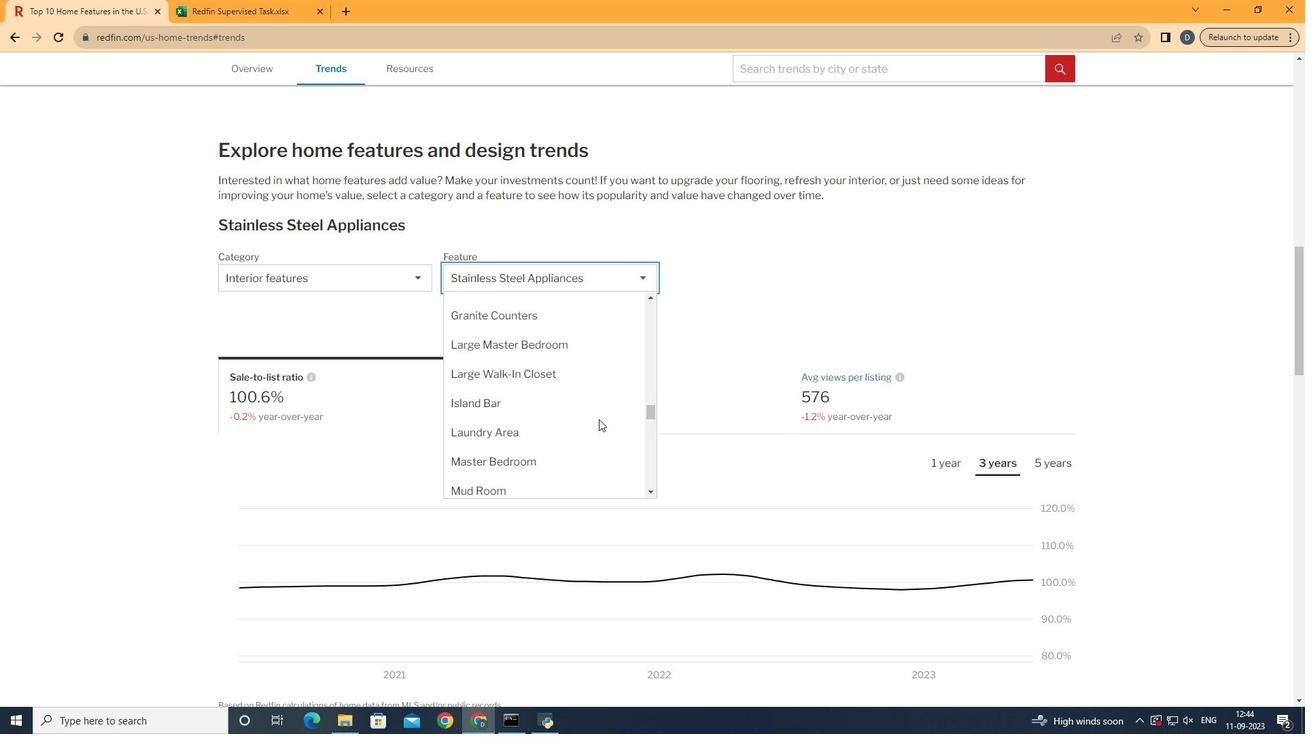 
Action: Mouse scrolled (597, 420) with delta (0, 0)
Screenshot: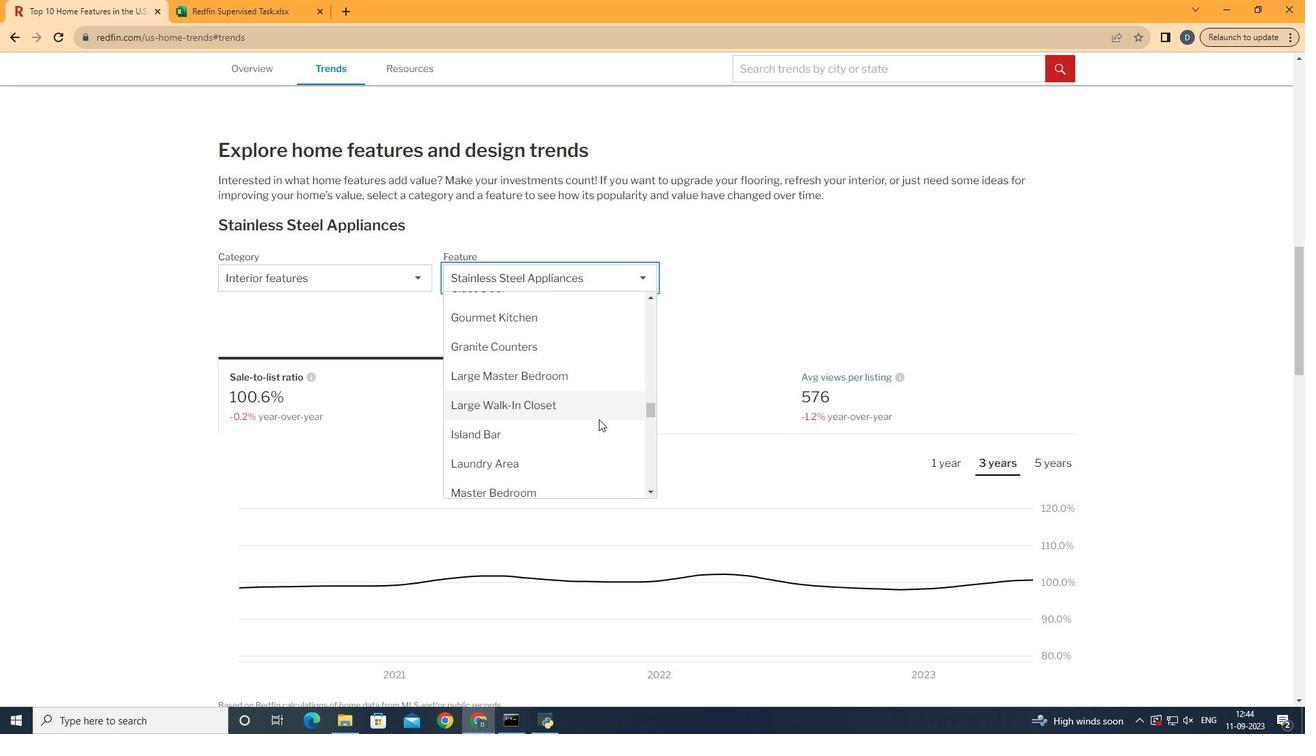 
Action: Mouse moved to (599, 419)
Screenshot: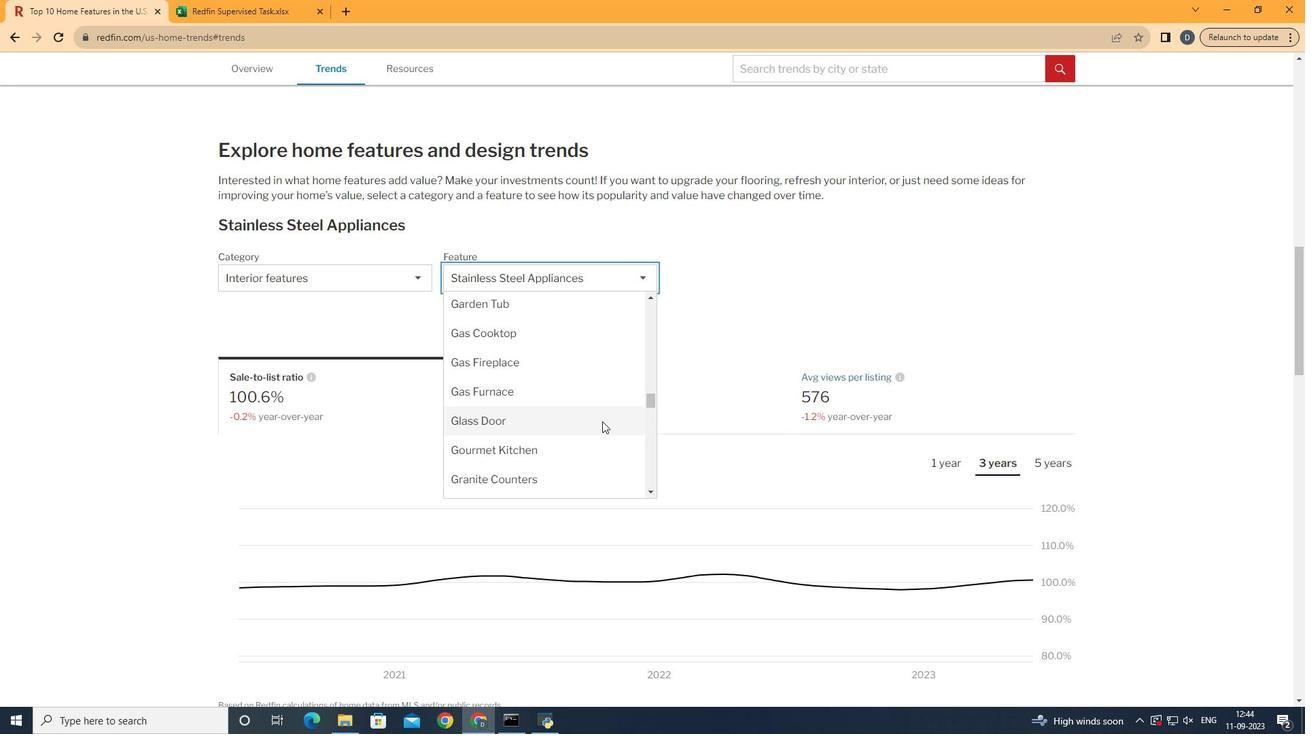 
Action: Mouse scrolled (599, 420) with delta (0, 0)
Screenshot: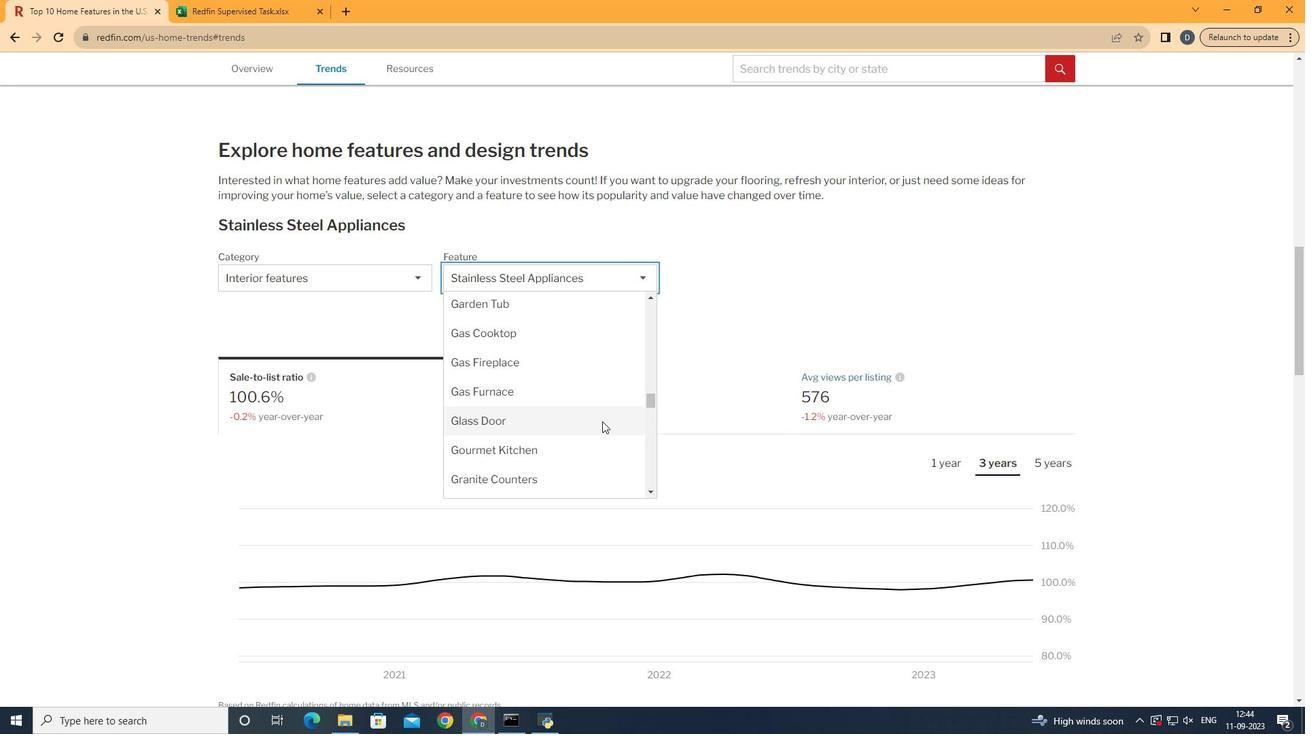 
Action: Mouse scrolled (599, 420) with delta (0, 0)
Screenshot: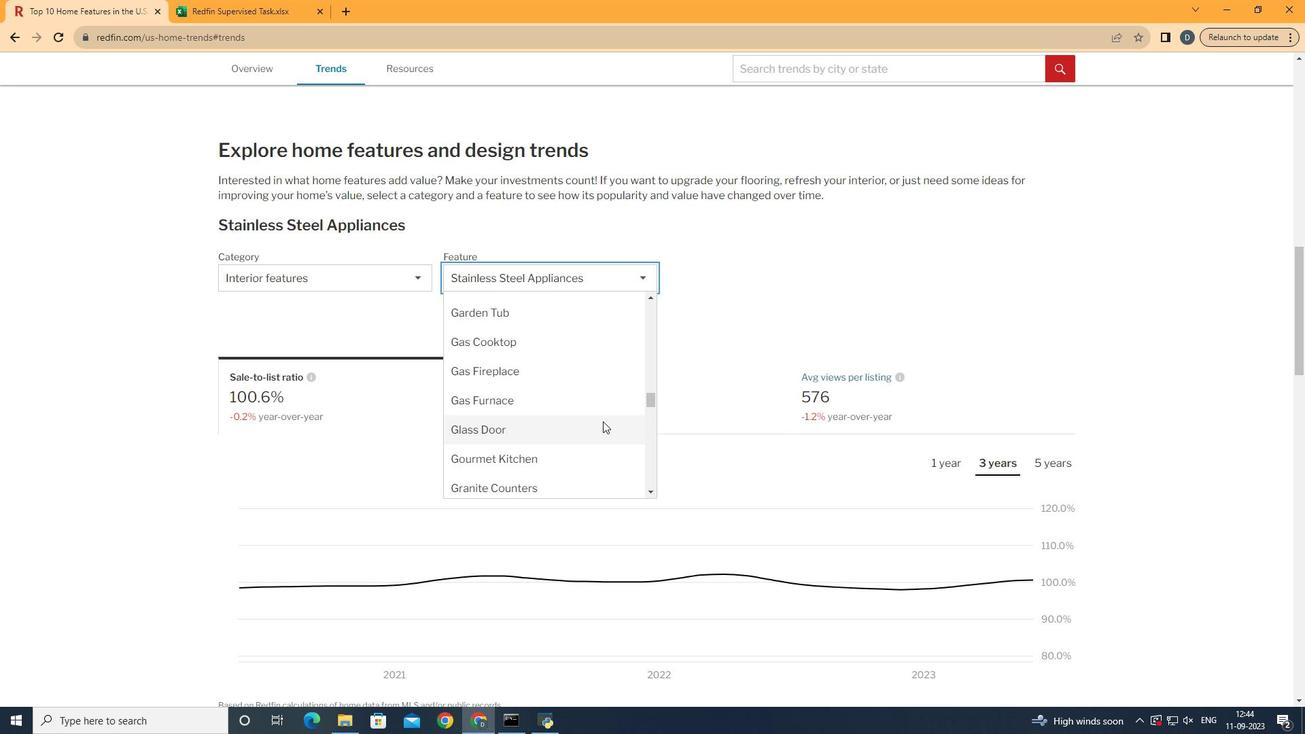 
Action: Mouse moved to (603, 421)
Screenshot: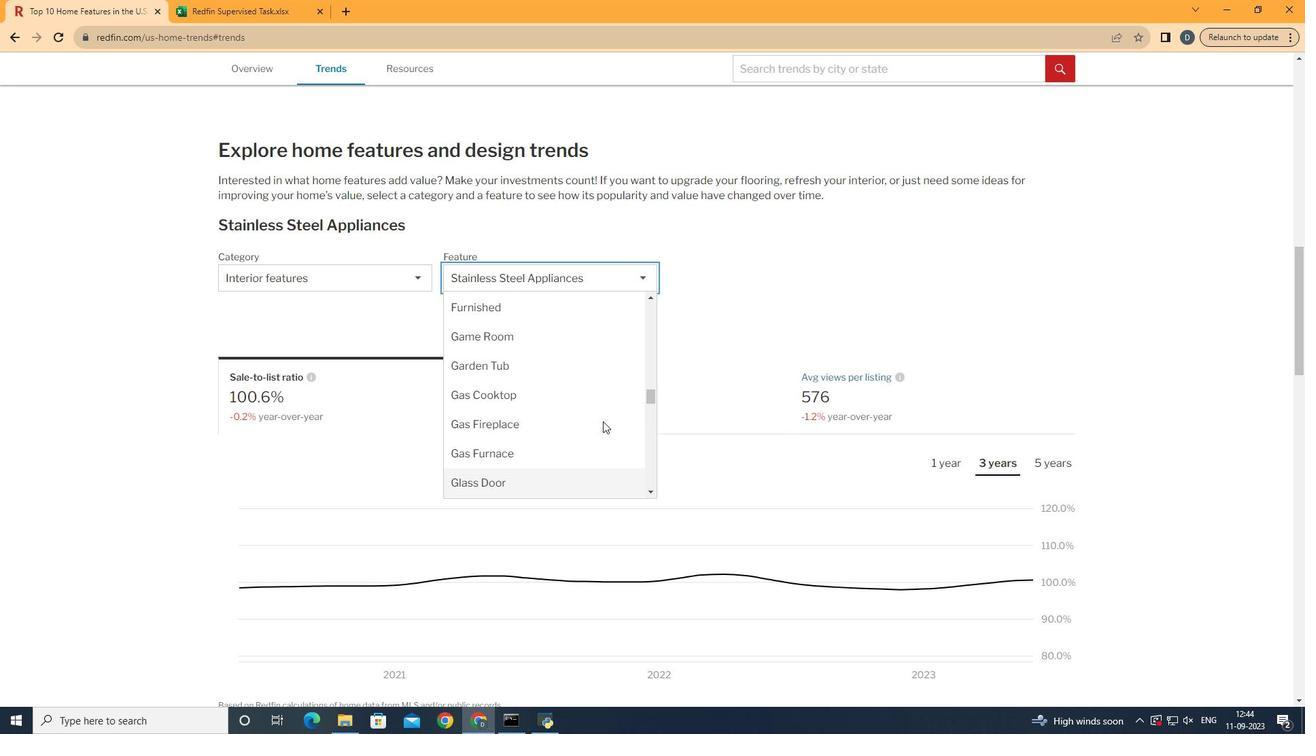 
Action: Mouse scrolled (603, 422) with delta (0, 0)
Screenshot: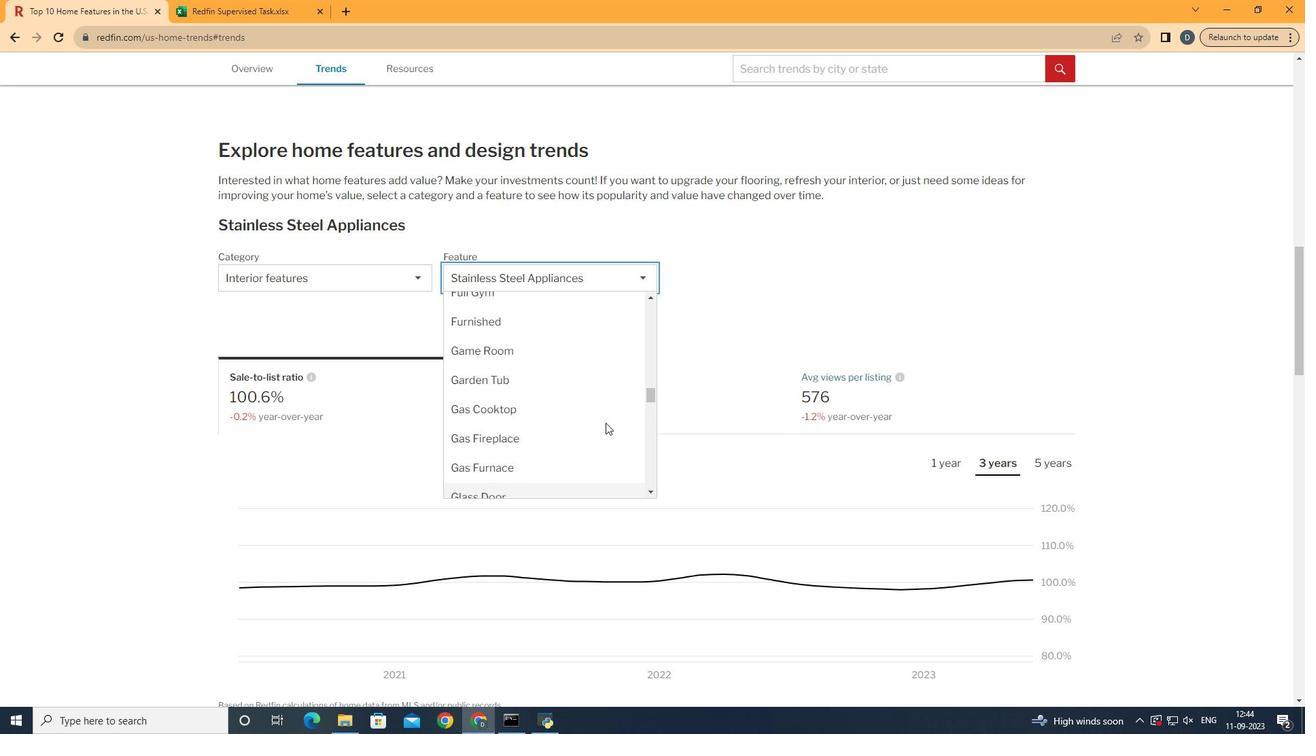 
Action: Mouse moved to (605, 422)
Screenshot: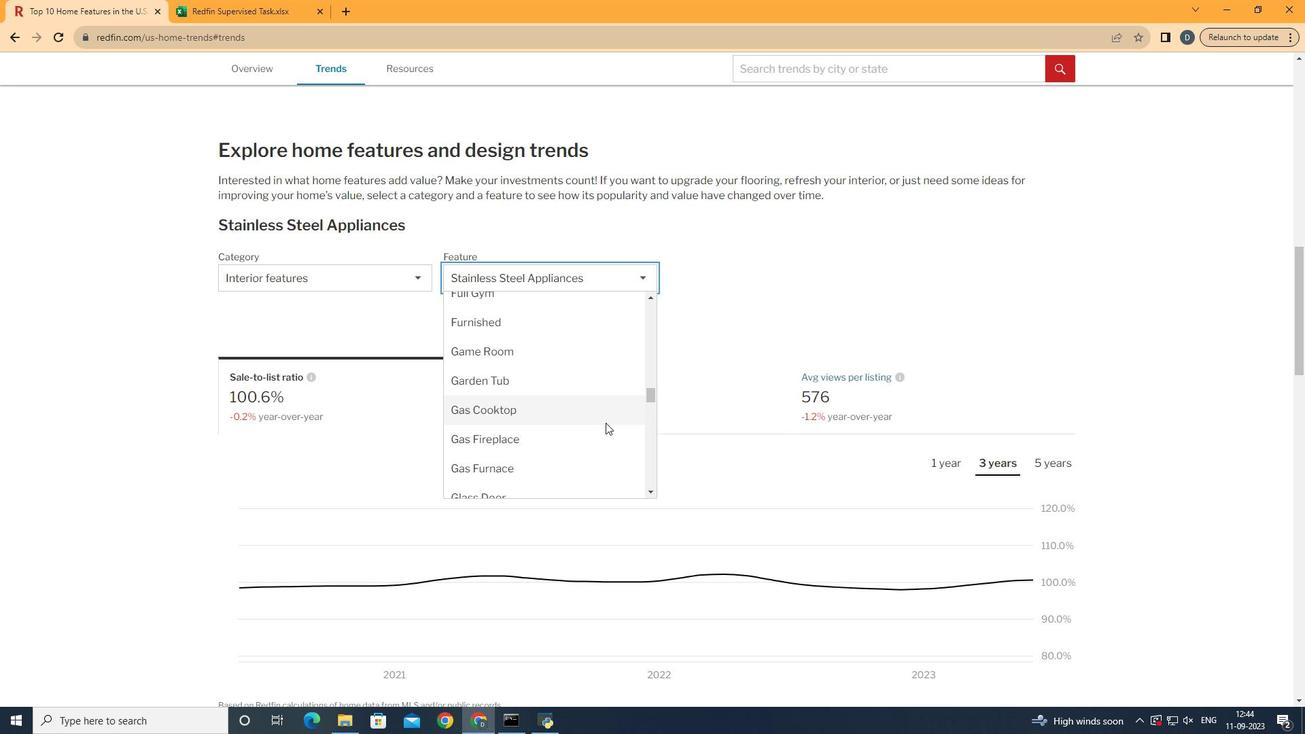 
Action: Mouse scrolled (605, 423) with delta (0, 0)
Screenshot: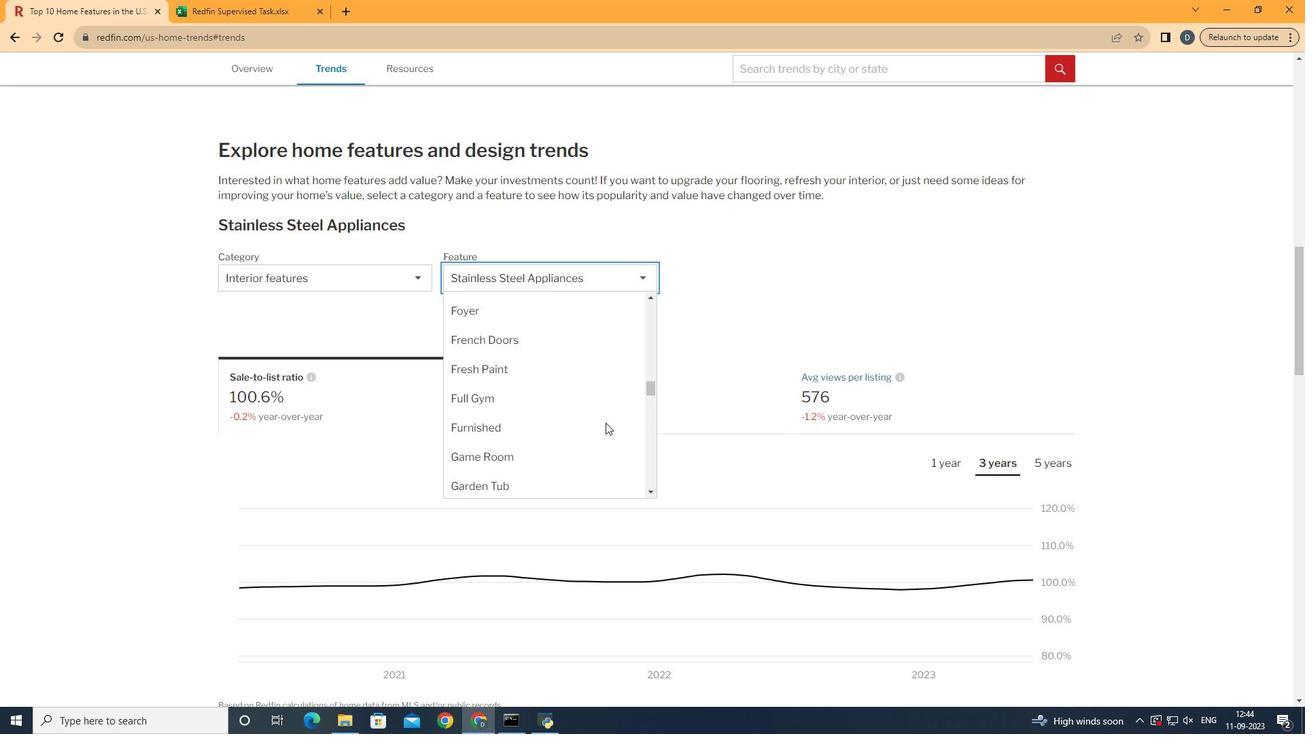 
Action: Mouse scrolled (605, 423) with delta (0, 0)
Screenshot: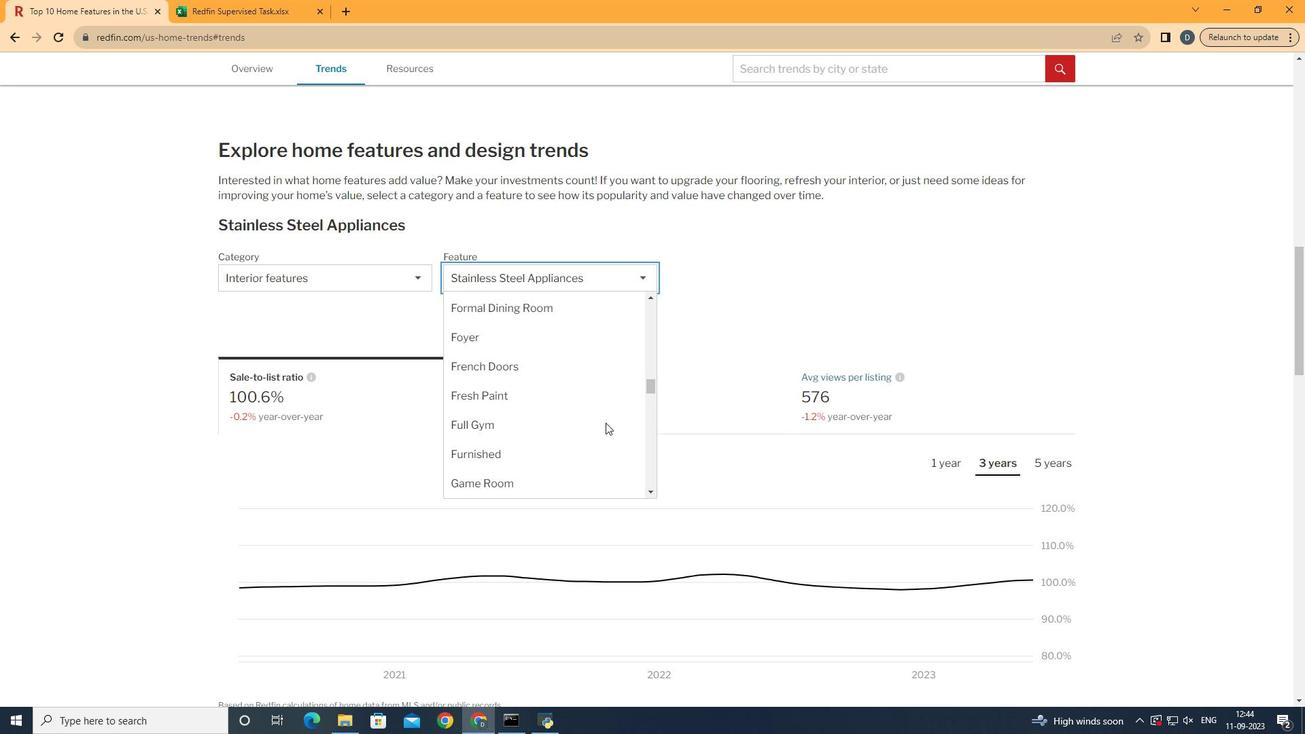 
Action: Mouse scrolled (605, 423) with delta (0, 0)
Screenshot: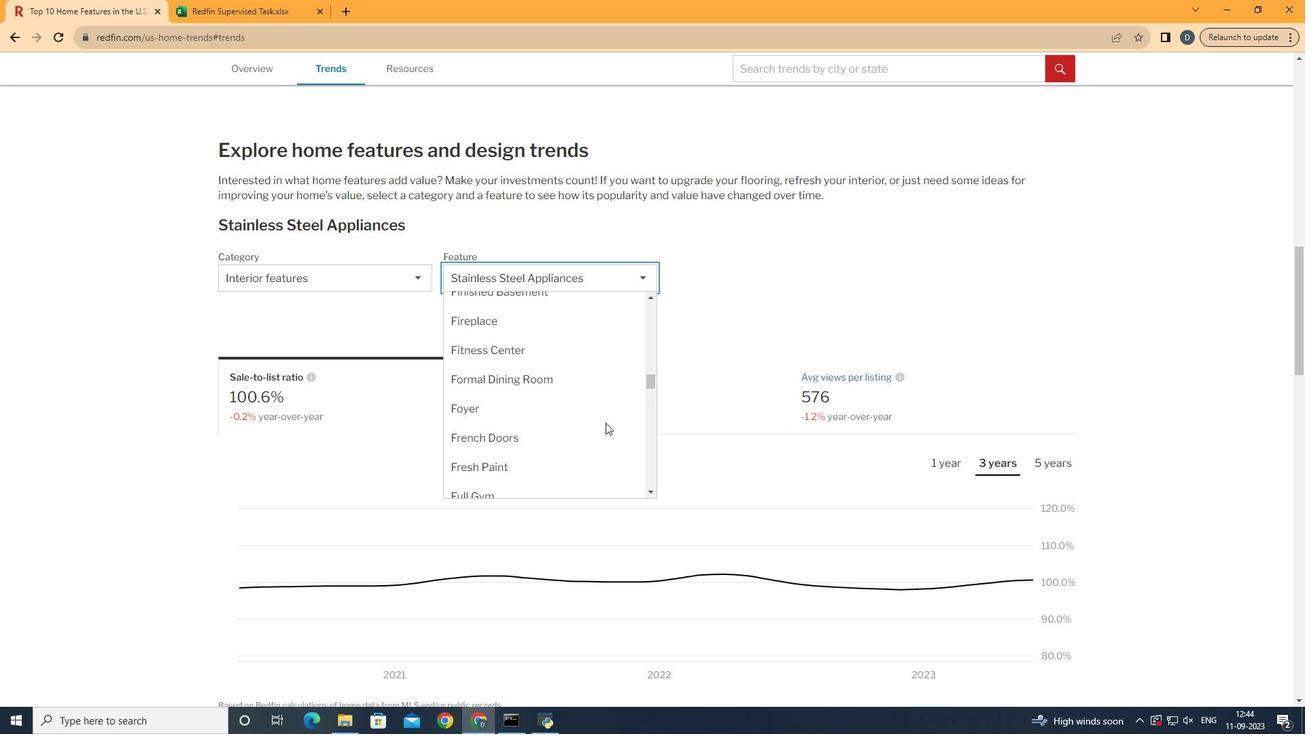 
Action: Mouse moved to (605, 423)
Screenshot: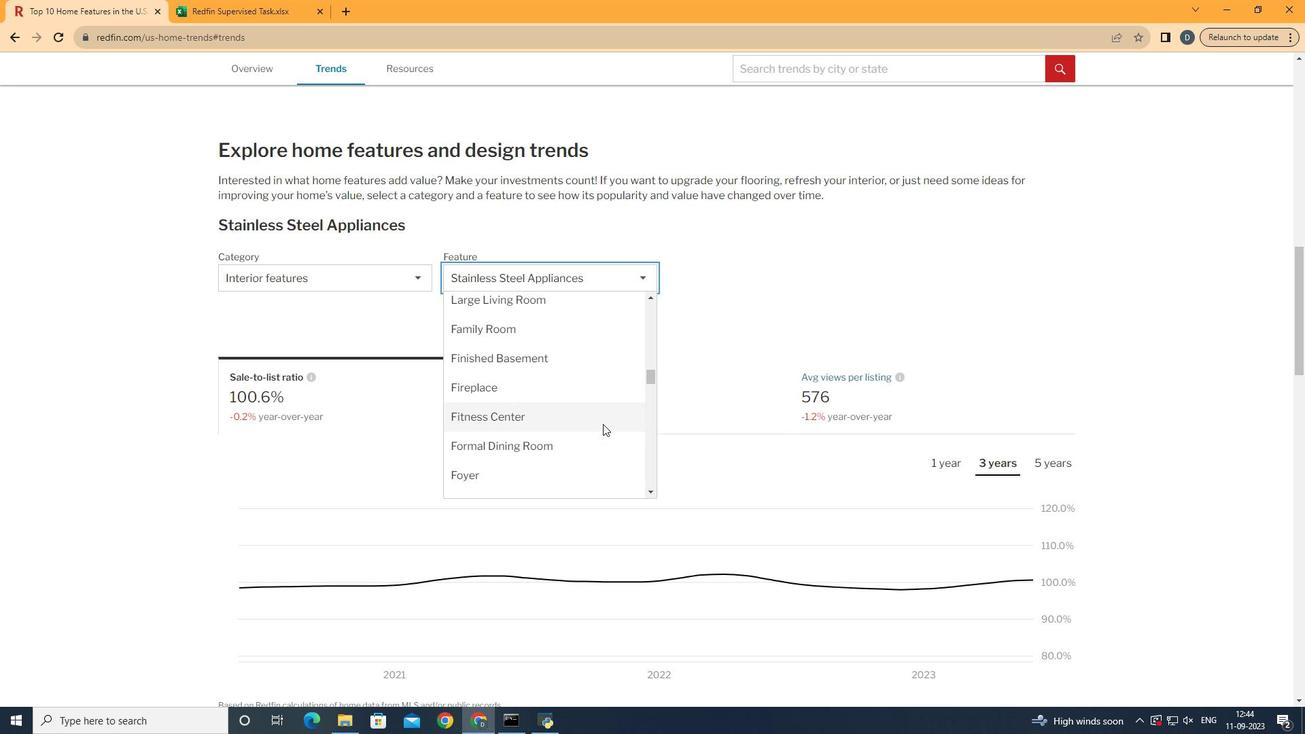 
Action: Mouse scrolled (605, 424) with delta (0, 0)
Screenshot: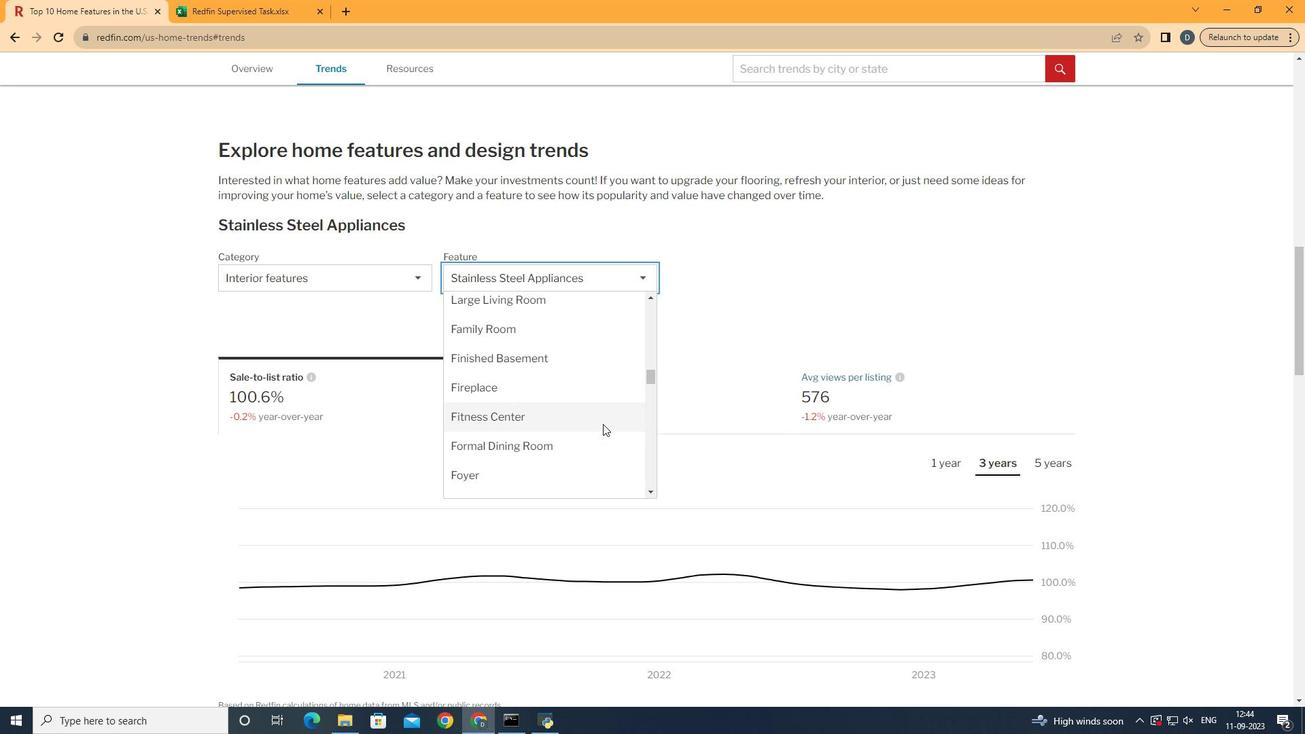 
Action: Mouse moved to (587, 350)
Screenshot: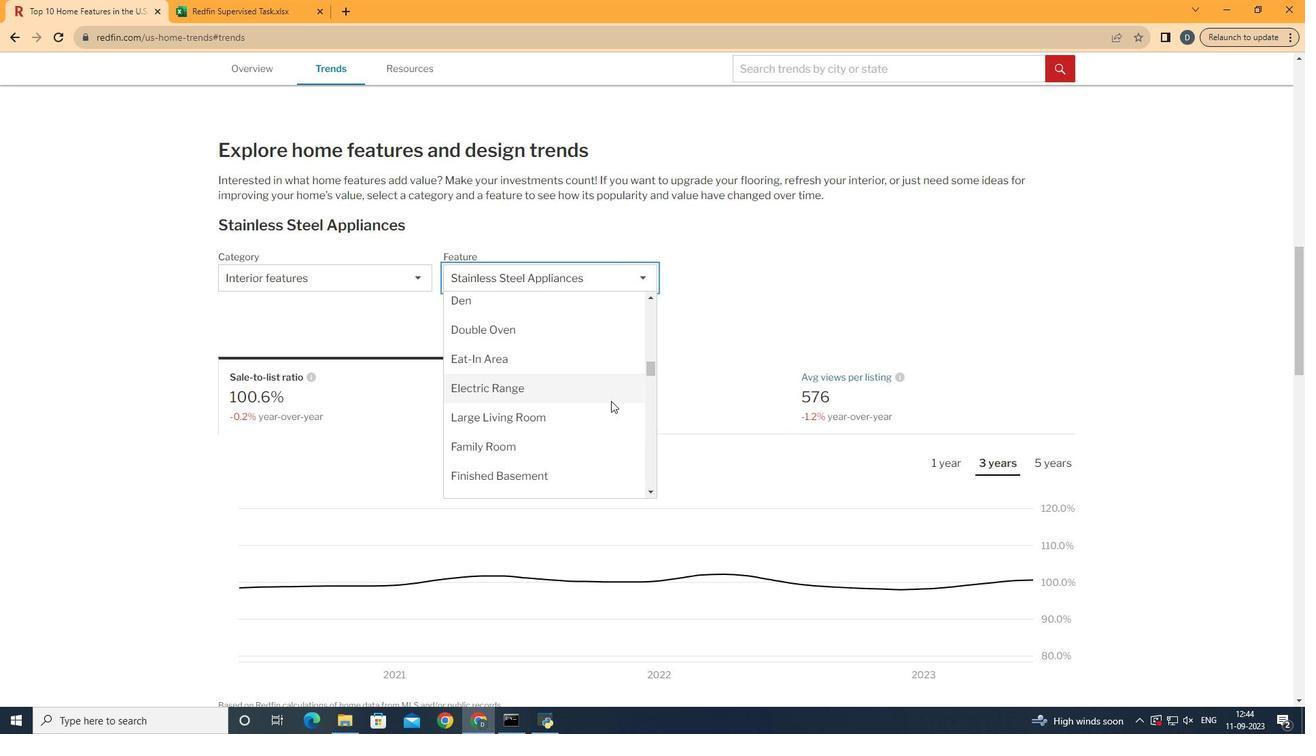 
Action: Mouse scrolled (587, 351) with delta (0, 0)
Screenshot: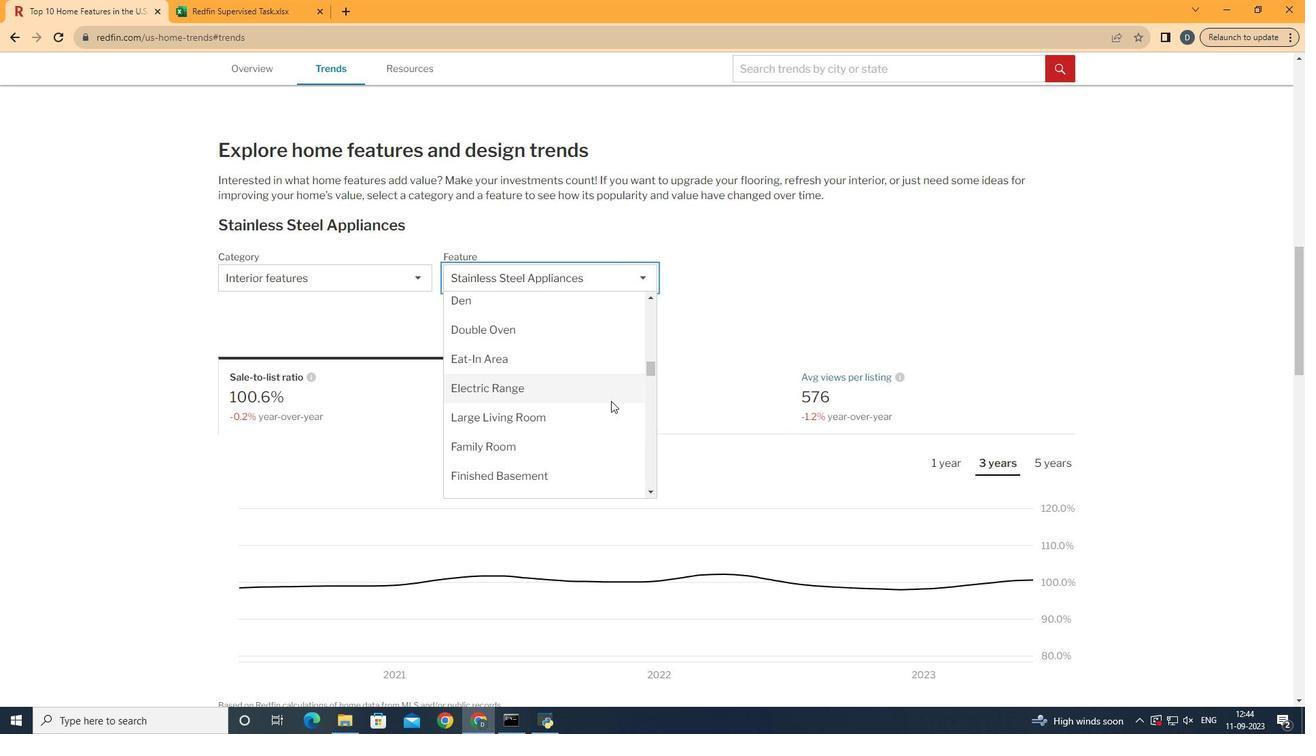 
Action: Mouse moved to (588, 350)
Screenshot: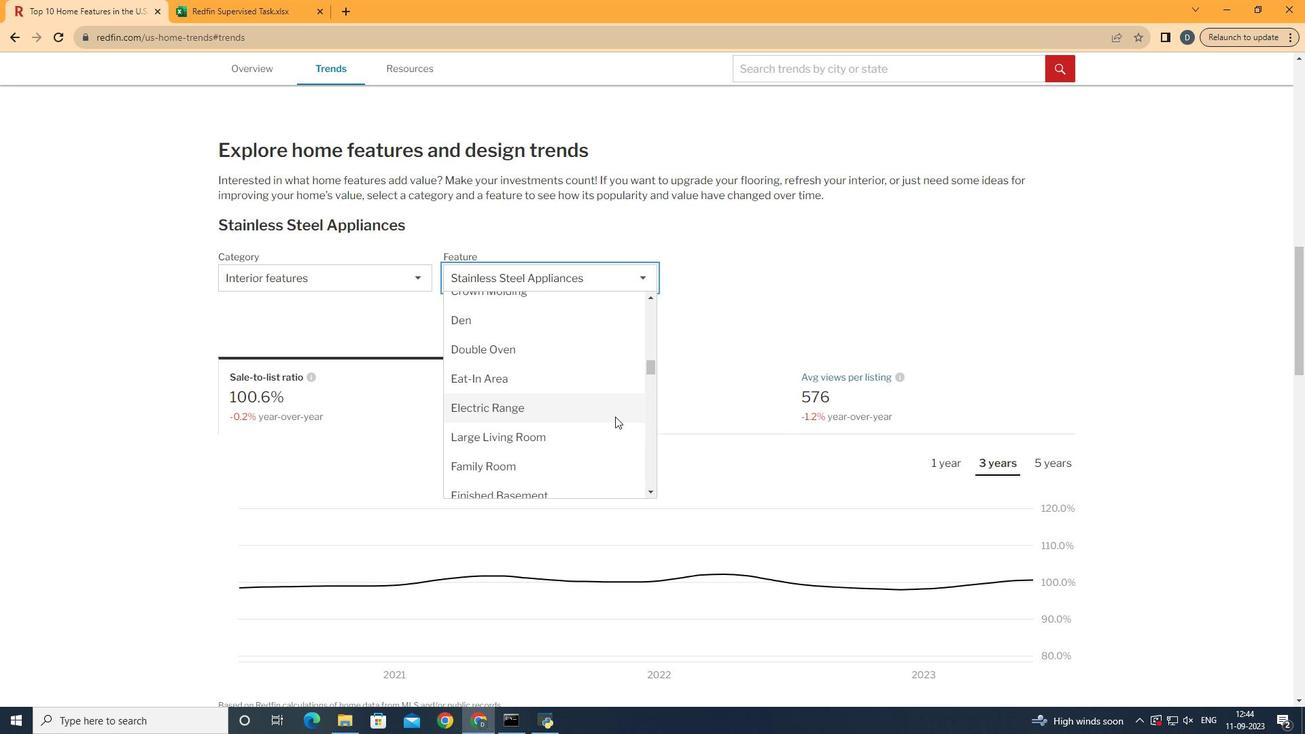 
Action: Mouse scrolled (588, 351) with delta (0, 0)
Screenshot: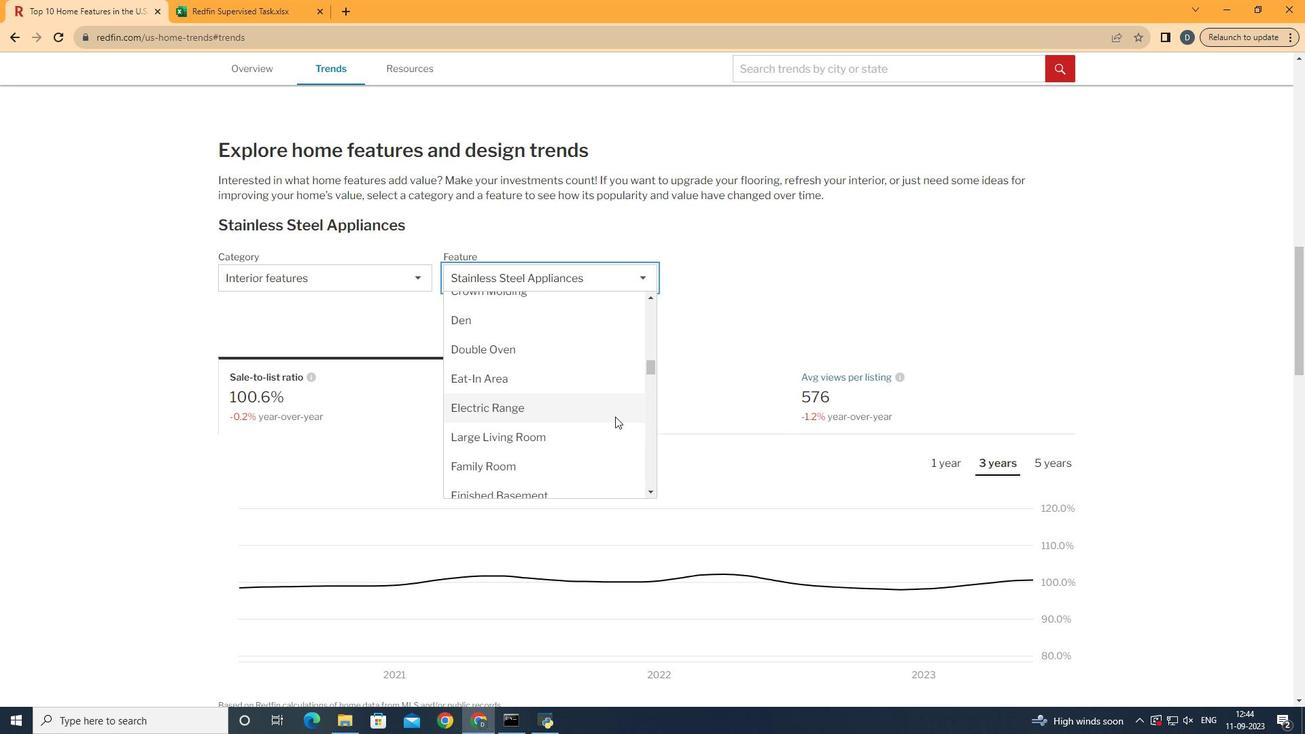 
Action: Mouse moved to (617, 420)
Screenshot: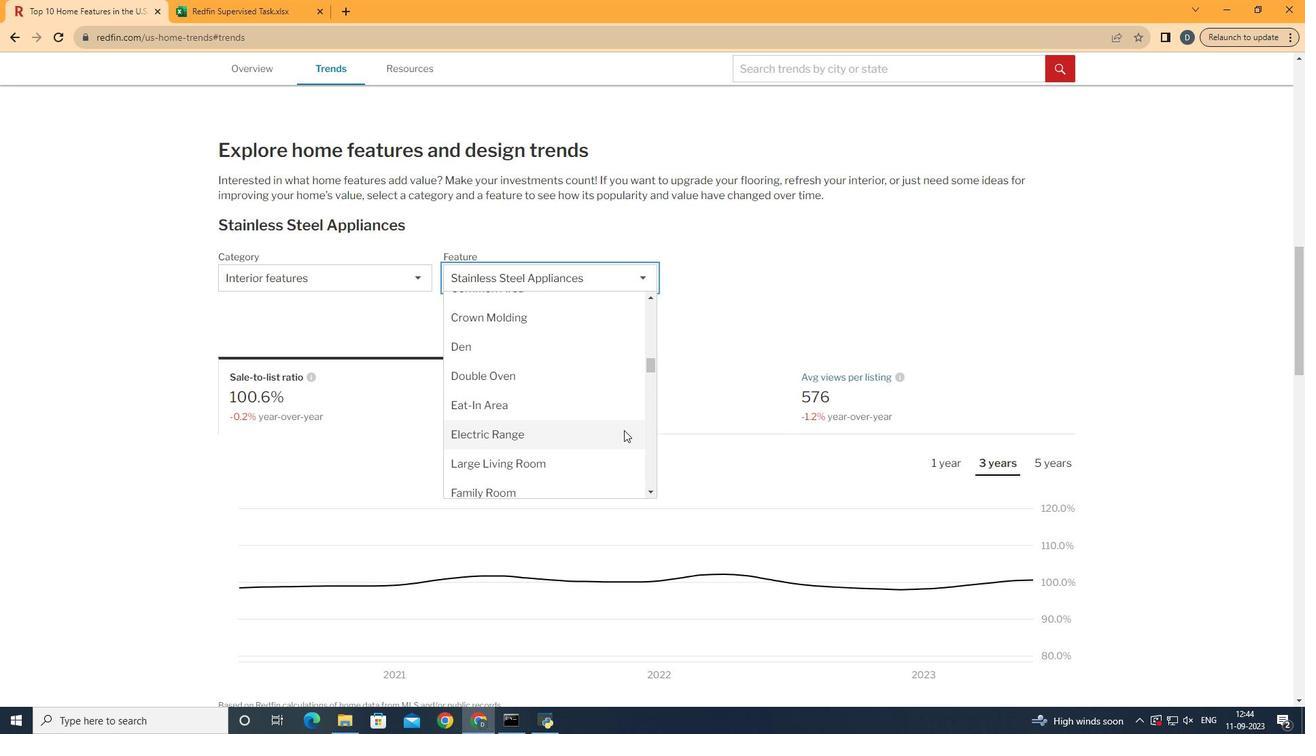 
Action: Mouse scrolled (617, 421) with delta (0, 0)
Screenshot: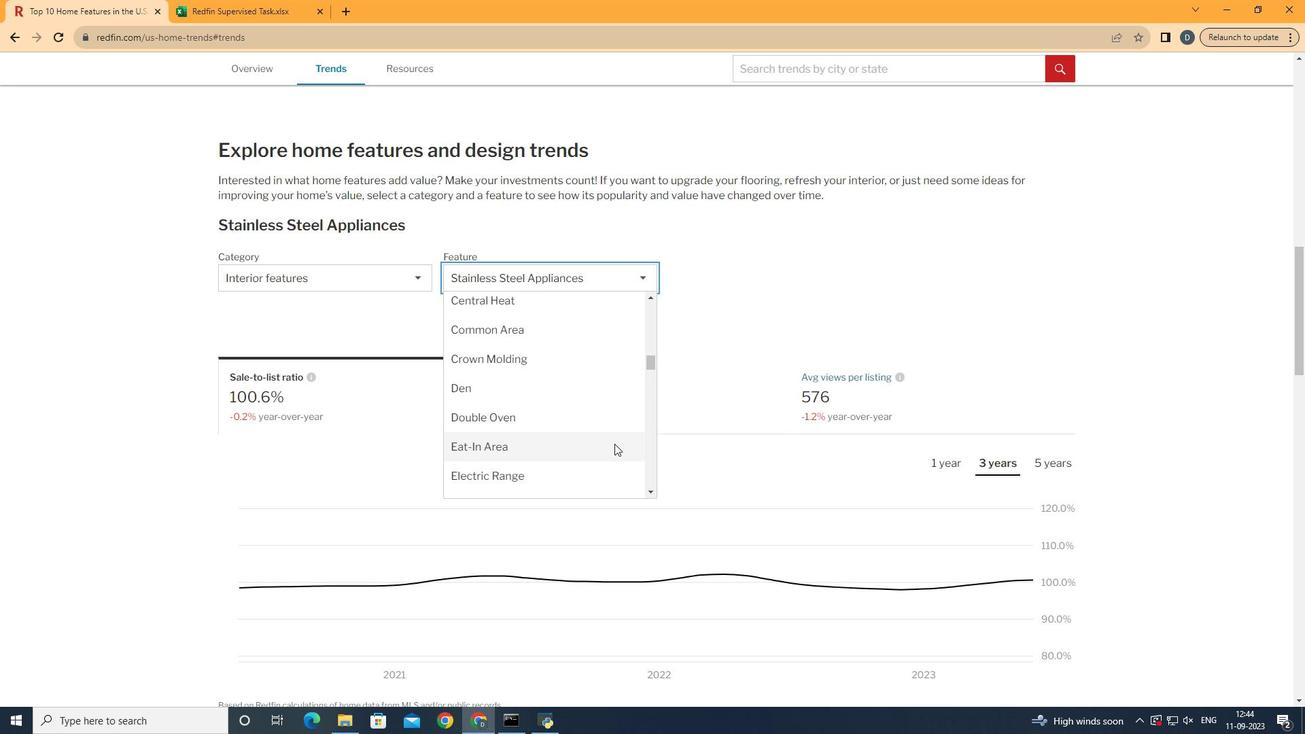 
Action: Mouse moved to (614, 444)
Screenshot: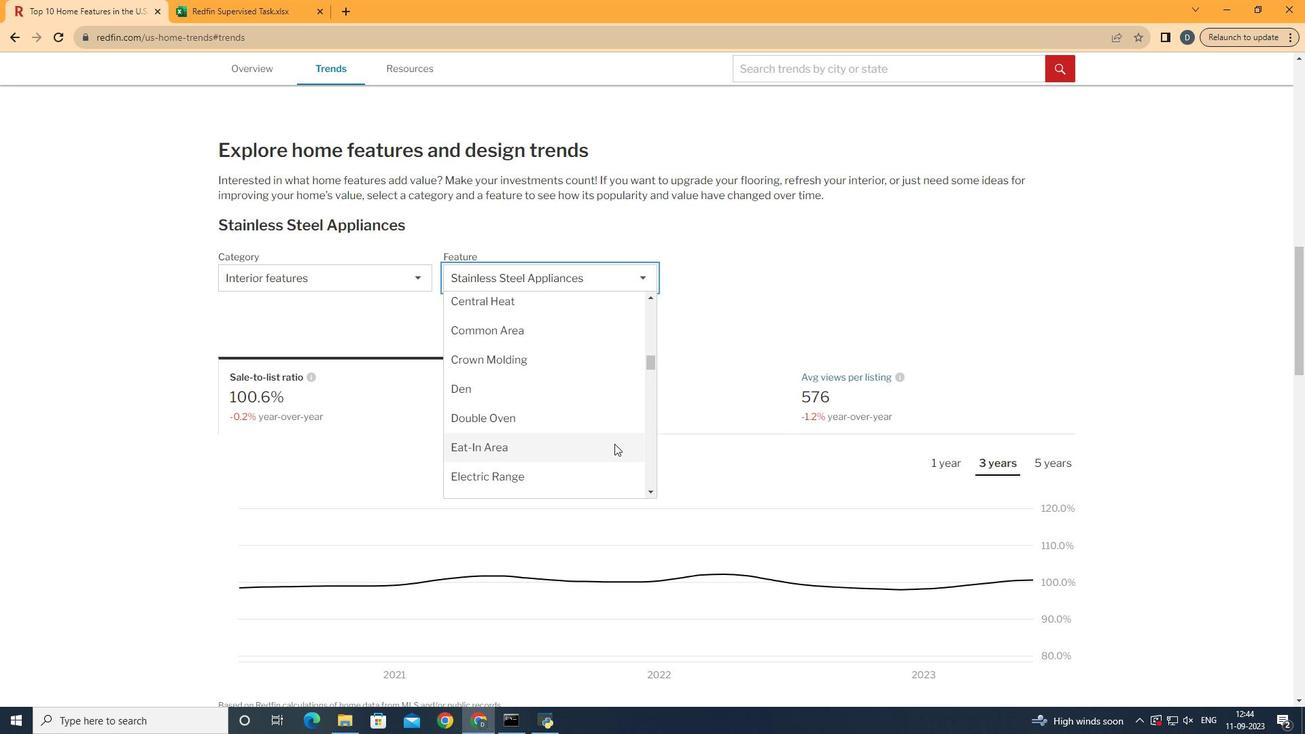 
Action: Mouse scrolled (614, 444) with delta (0, 0)
Screenshot: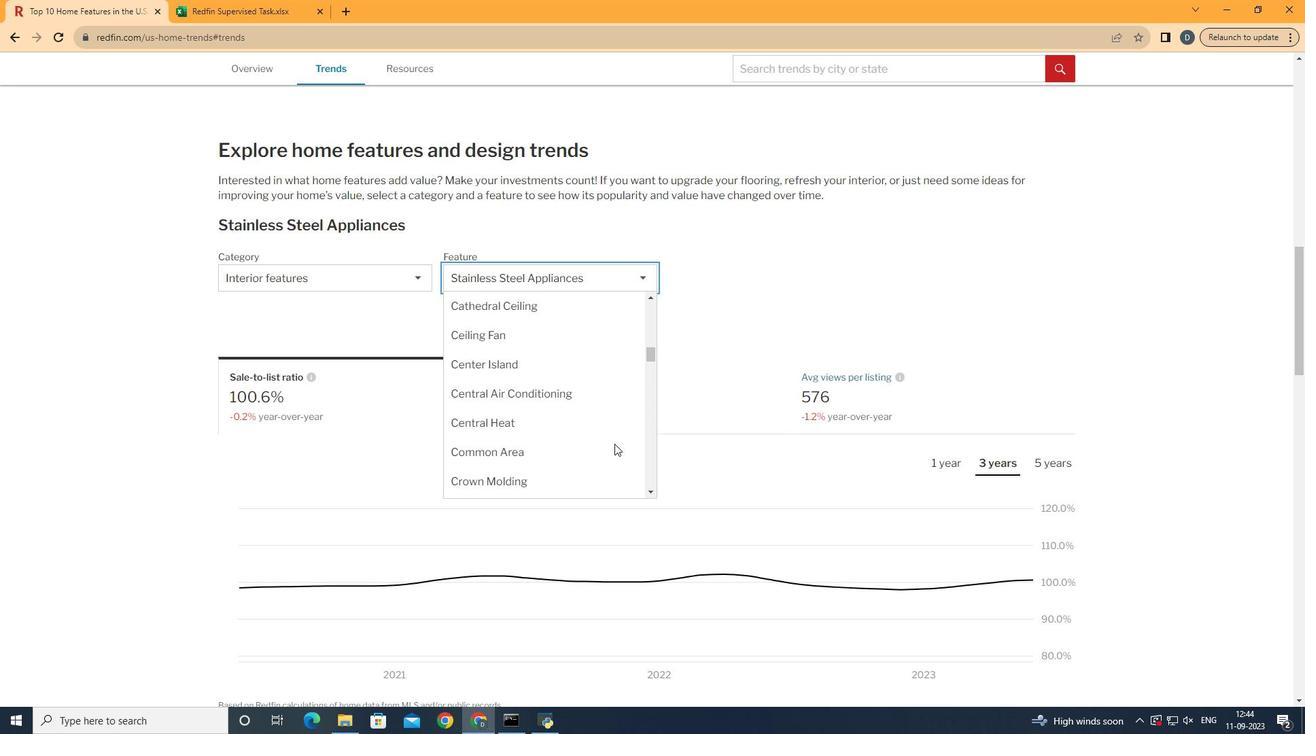 
Action: Mouse scrolled (614, 444) with delta (0, 0)
Screenshot: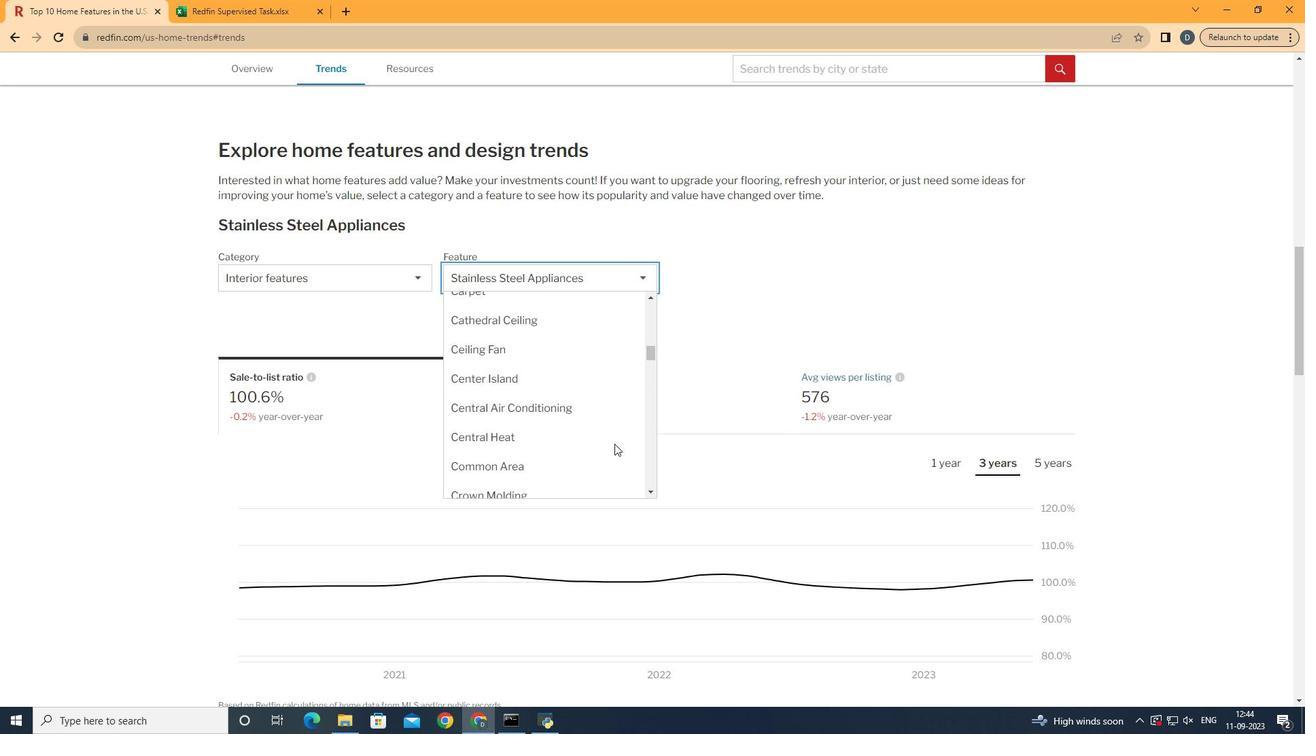 
Action: Mouse moved to (565, 412)
Screenshot: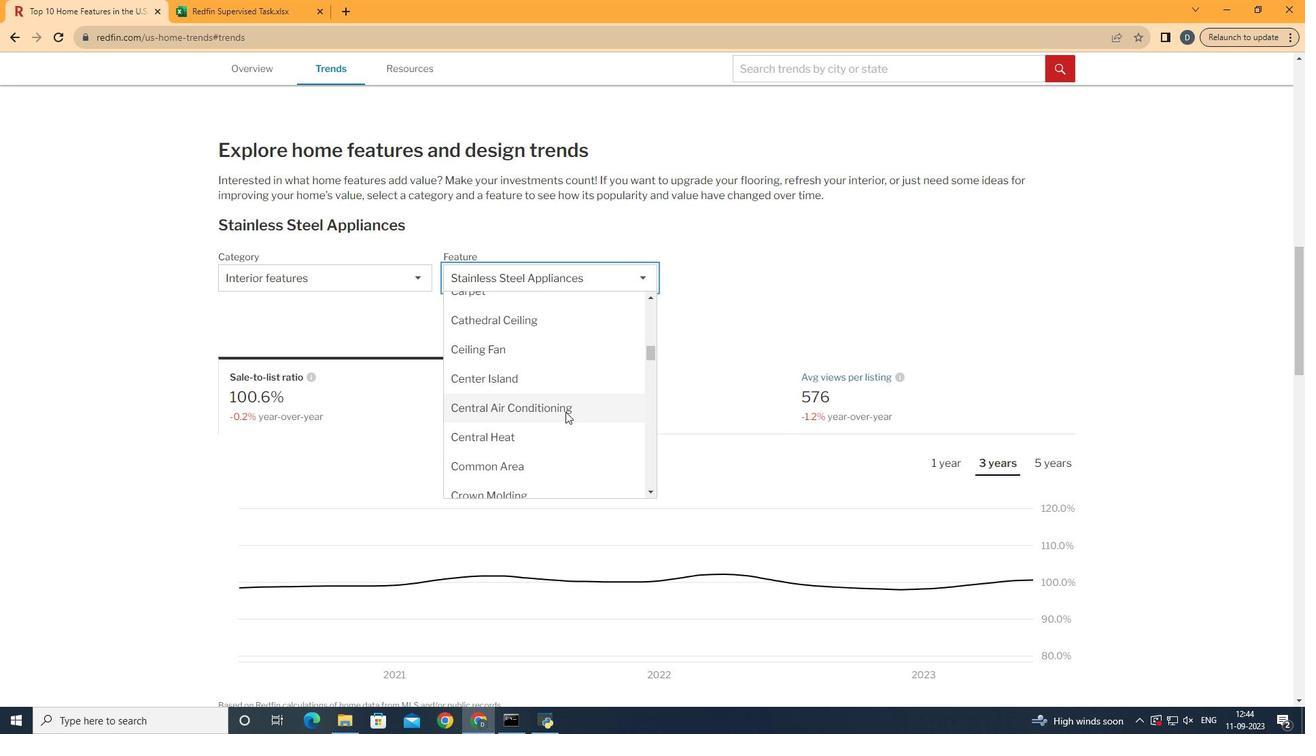 
Action: Mouse scrolled (565, 411) with delta (0, 0)
Screenshot: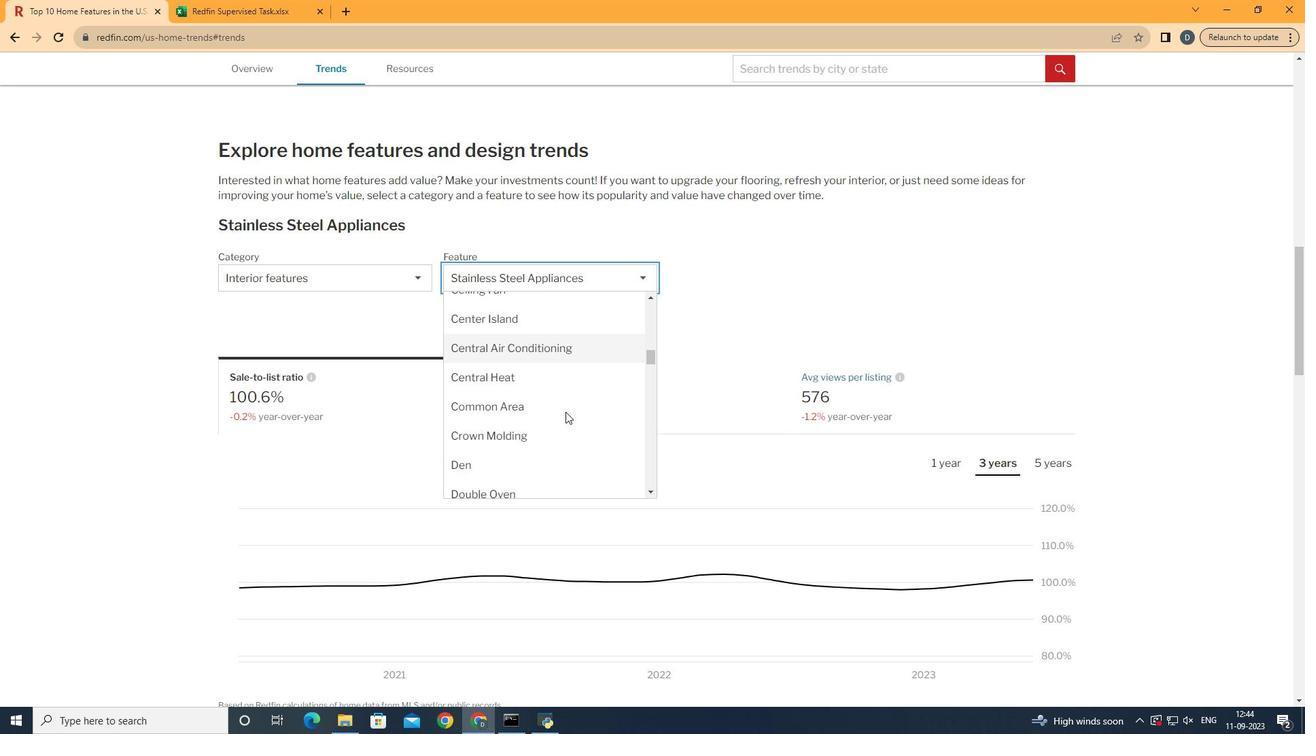
Action: Mouse moved to (573, 345)
Screenshot: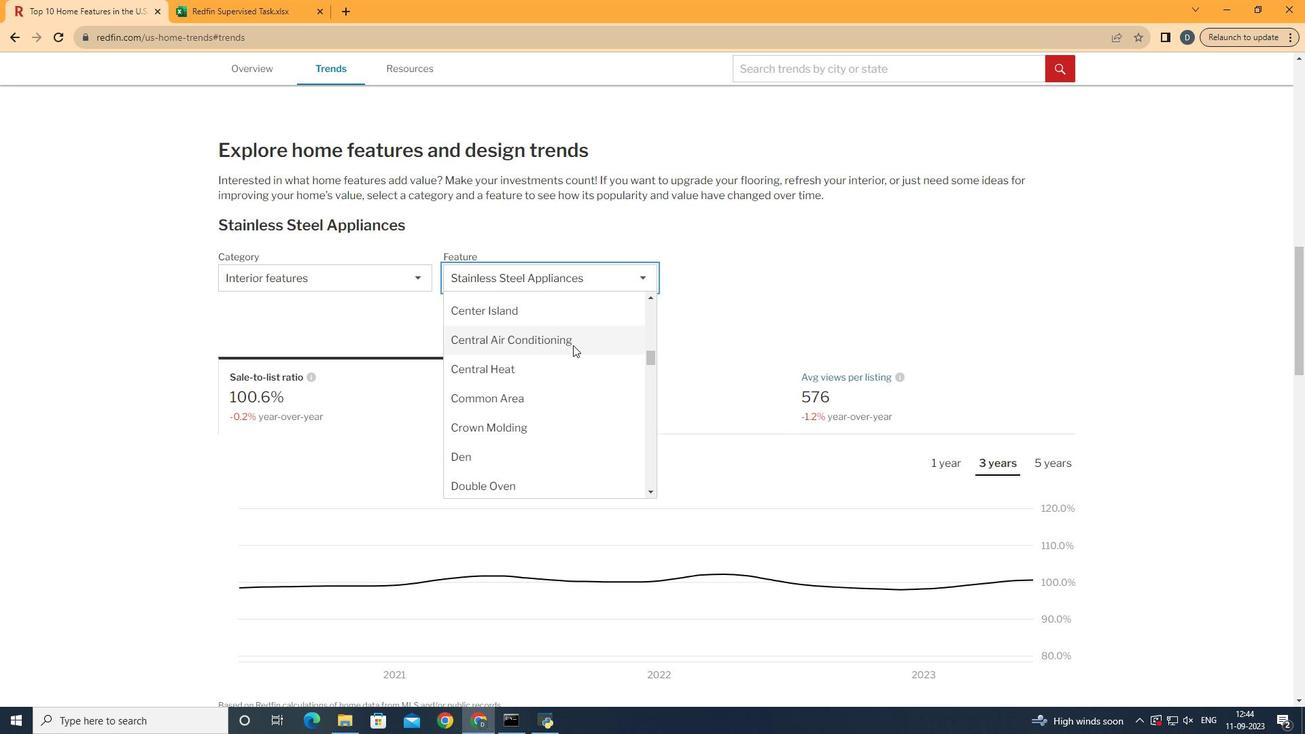 
Action: Mouse pressed left at (573, 345)
Screenshot: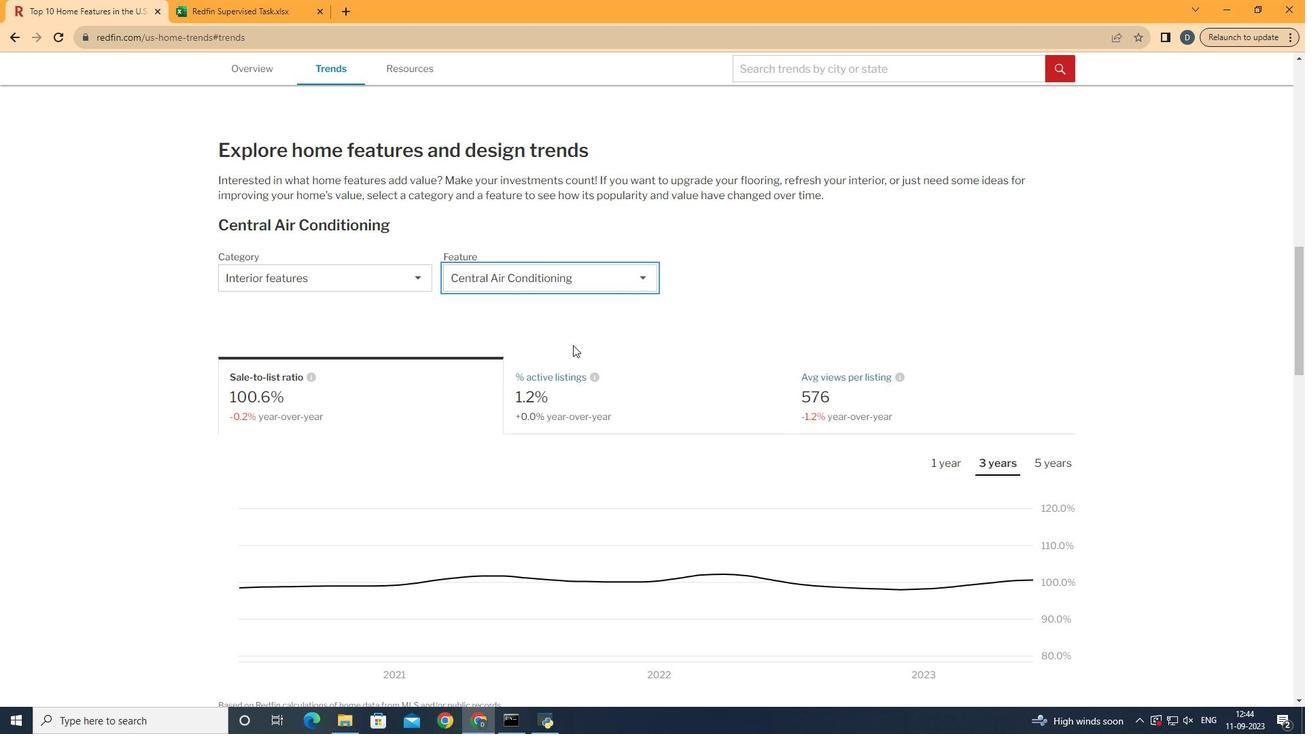 
Action: Mouse moved to (452, 395)
Screenshot: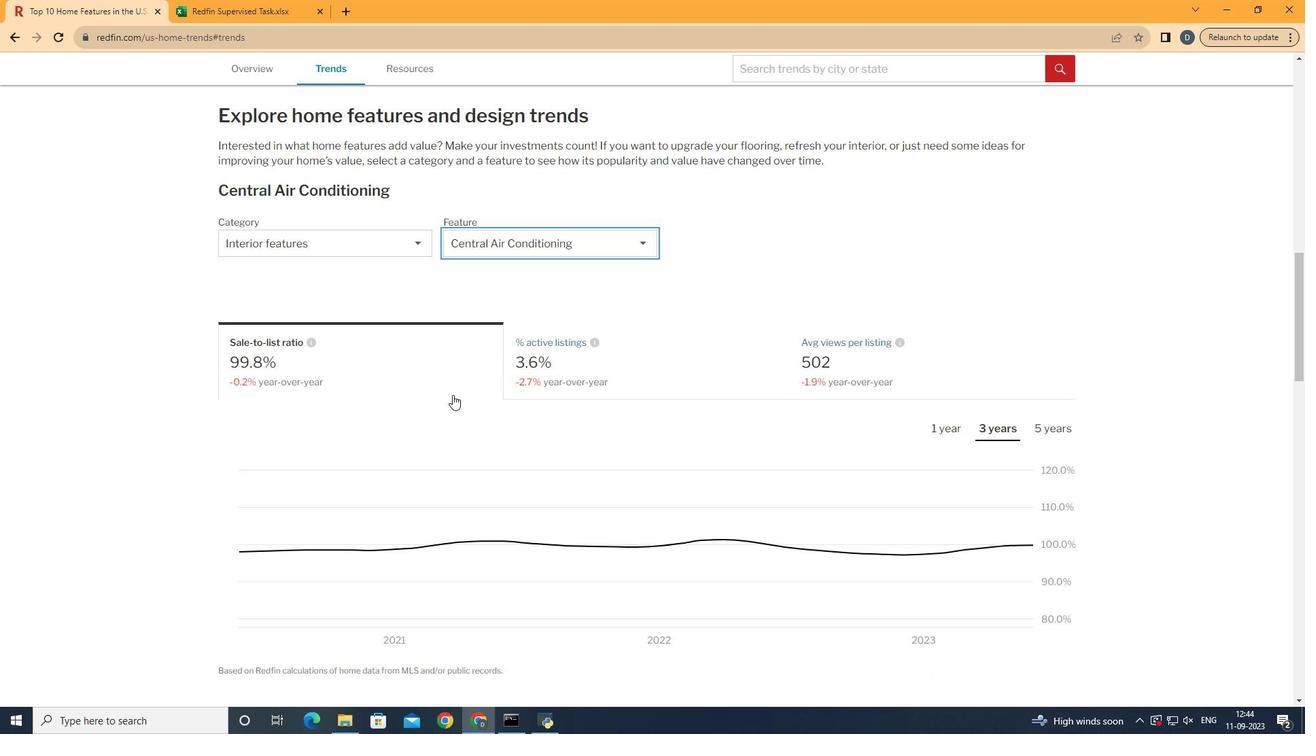 
Action: Mouse scrolled (452, 394) with delta (0, 0)
Screenshot: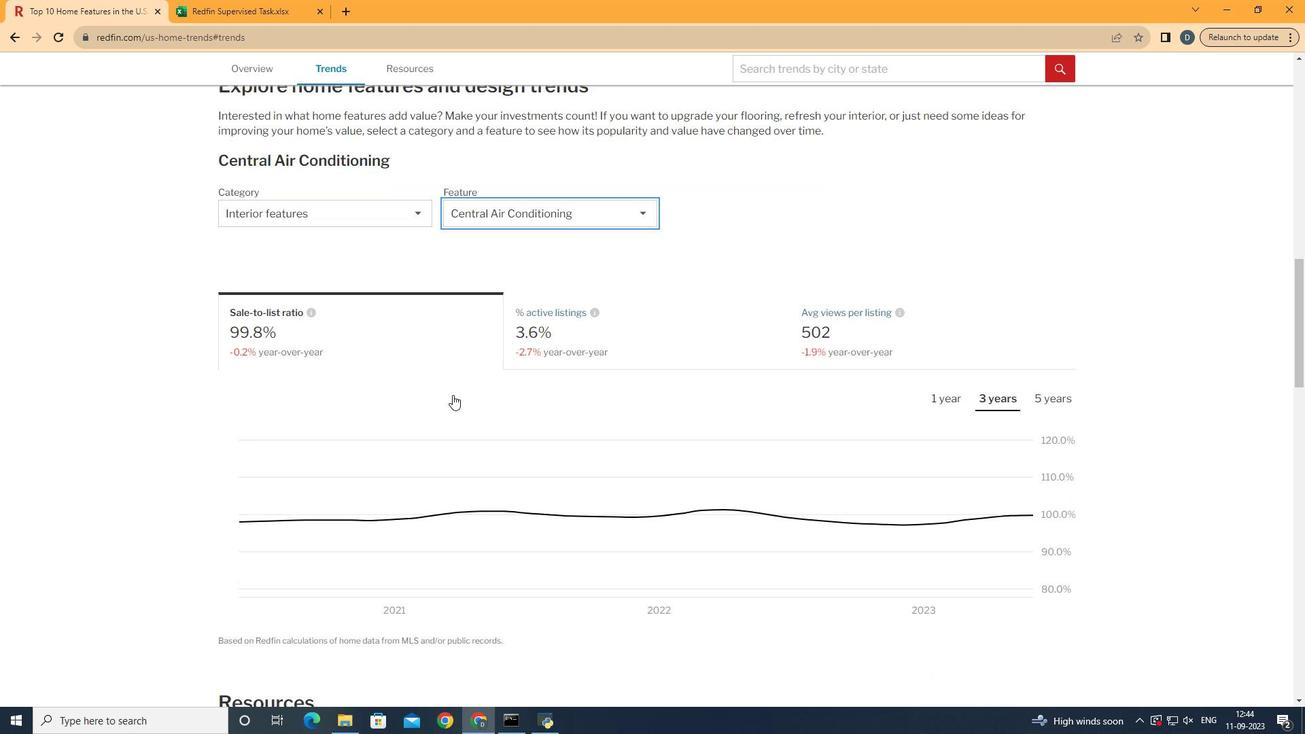 
Action: Mouse moved to (1008, 403)
Screenshot: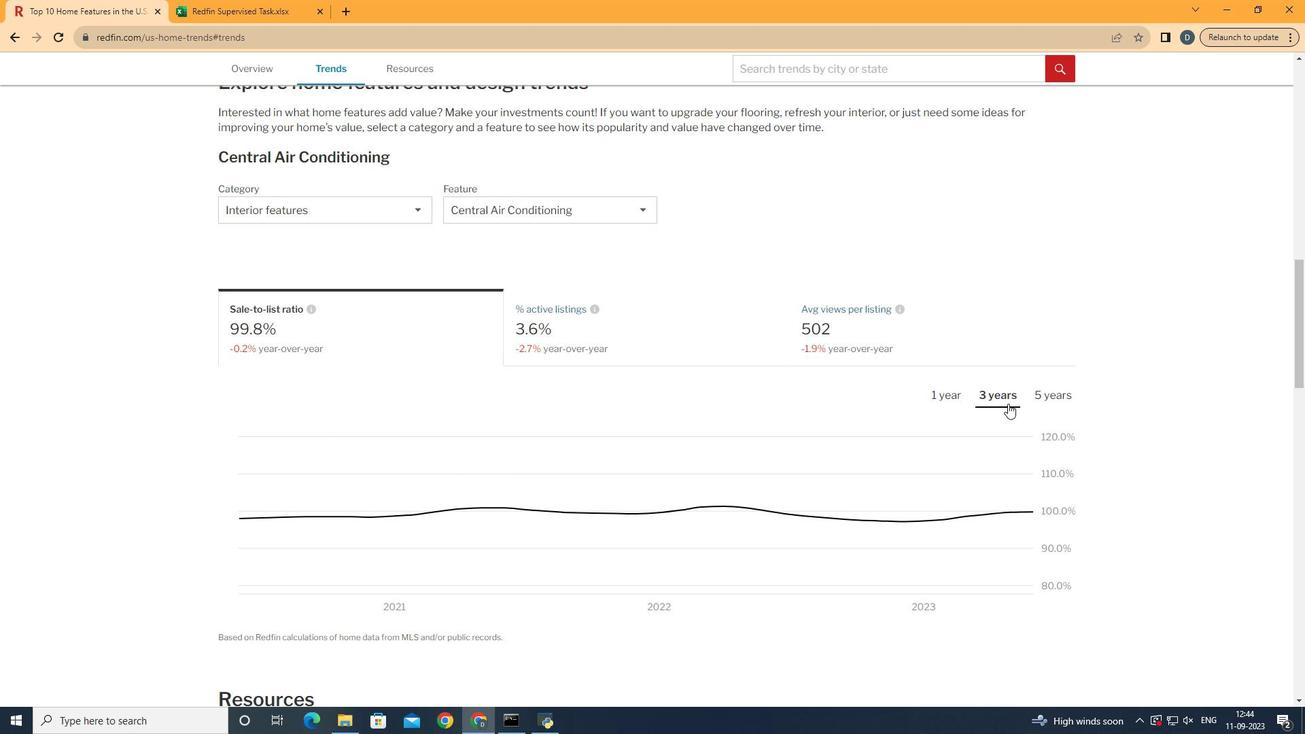 
Action: Mouse pressed left at (1008, 403)
Screenshot: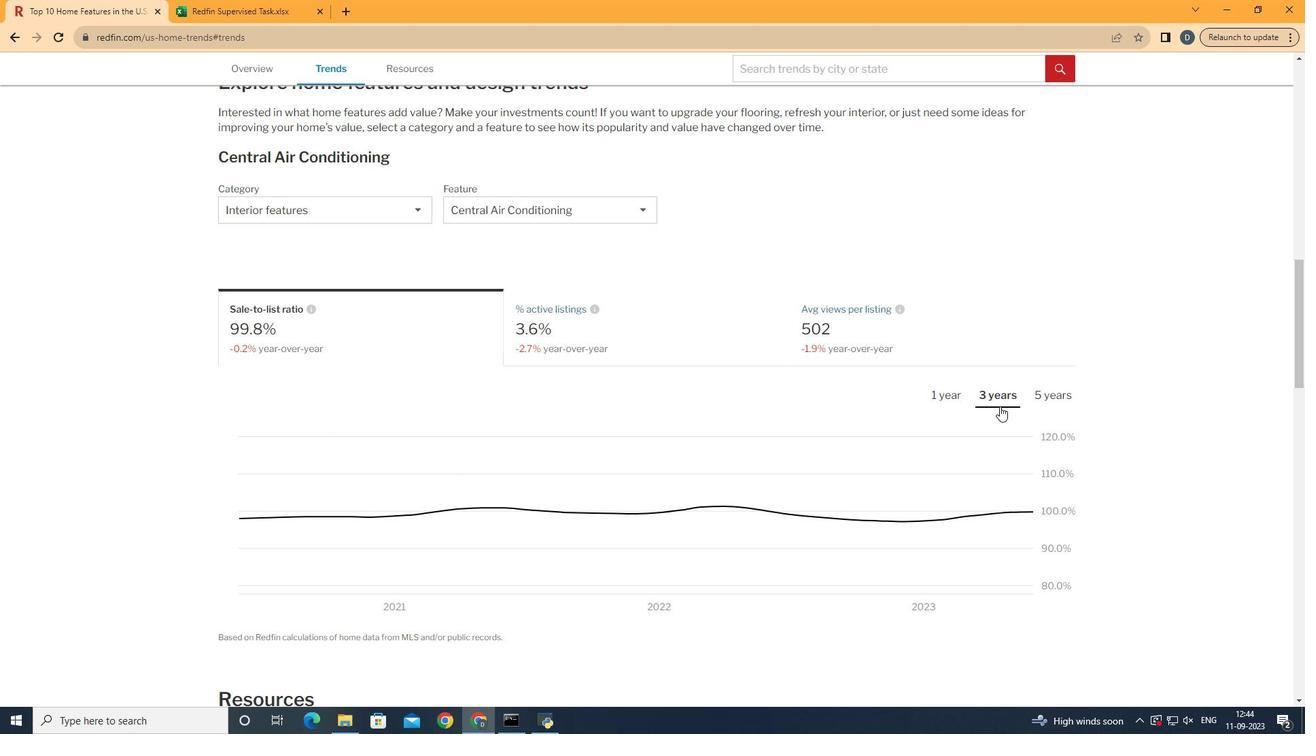 
Action: Mouse moved to (1075, 521)
Screenshot: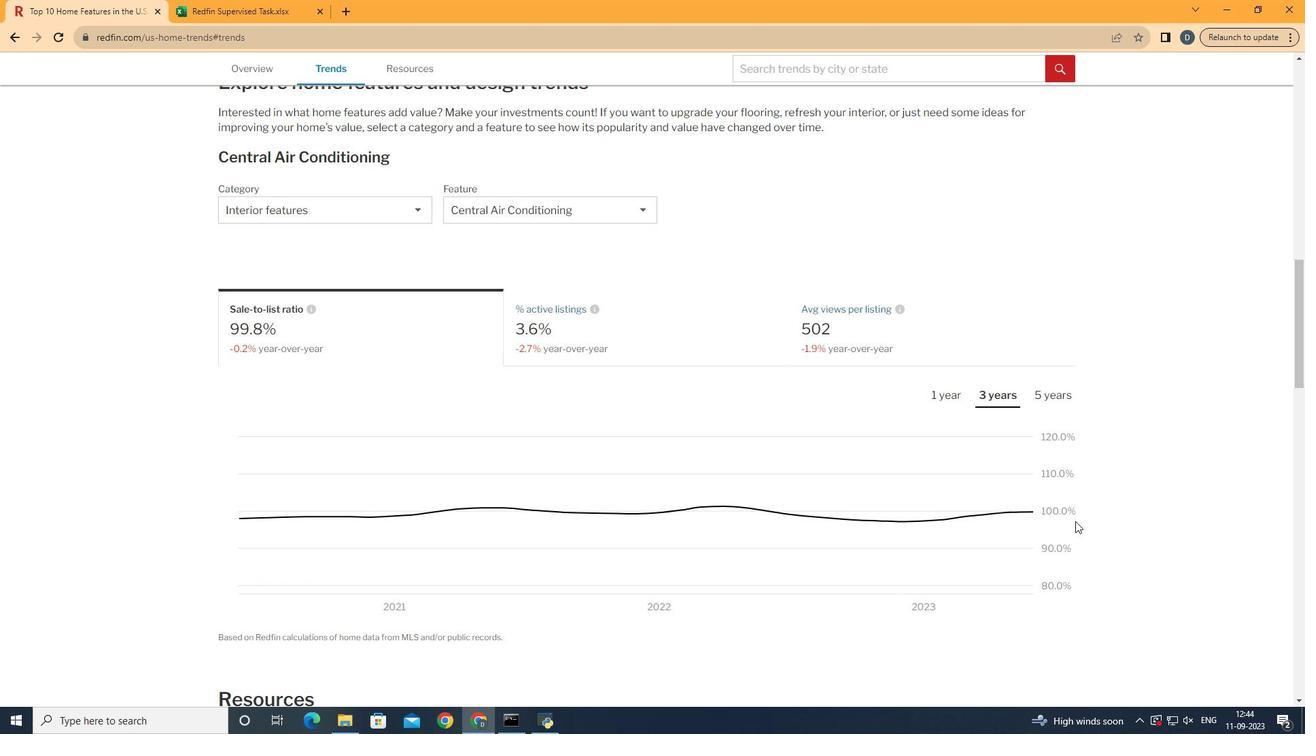 
